 Task: Create a due date automation trigger when advanced on, on the wednesday of the week a card is due add fields with custom field "Resume" set to a date less than 1 working days from now at 11:00 AM.
Action: Mouse moved to (1302, 97)
Screenshot: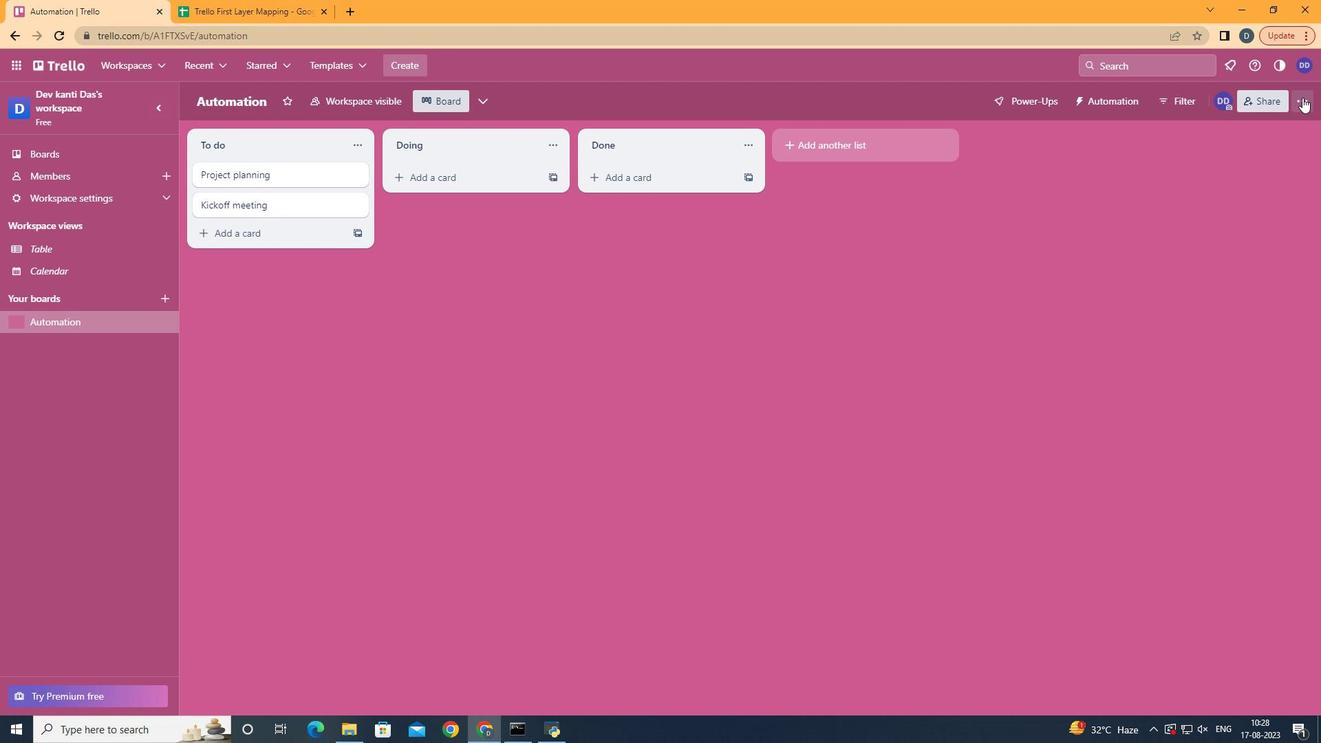 
Action: Mouse pressed left at (1302, 97)
Screenshot: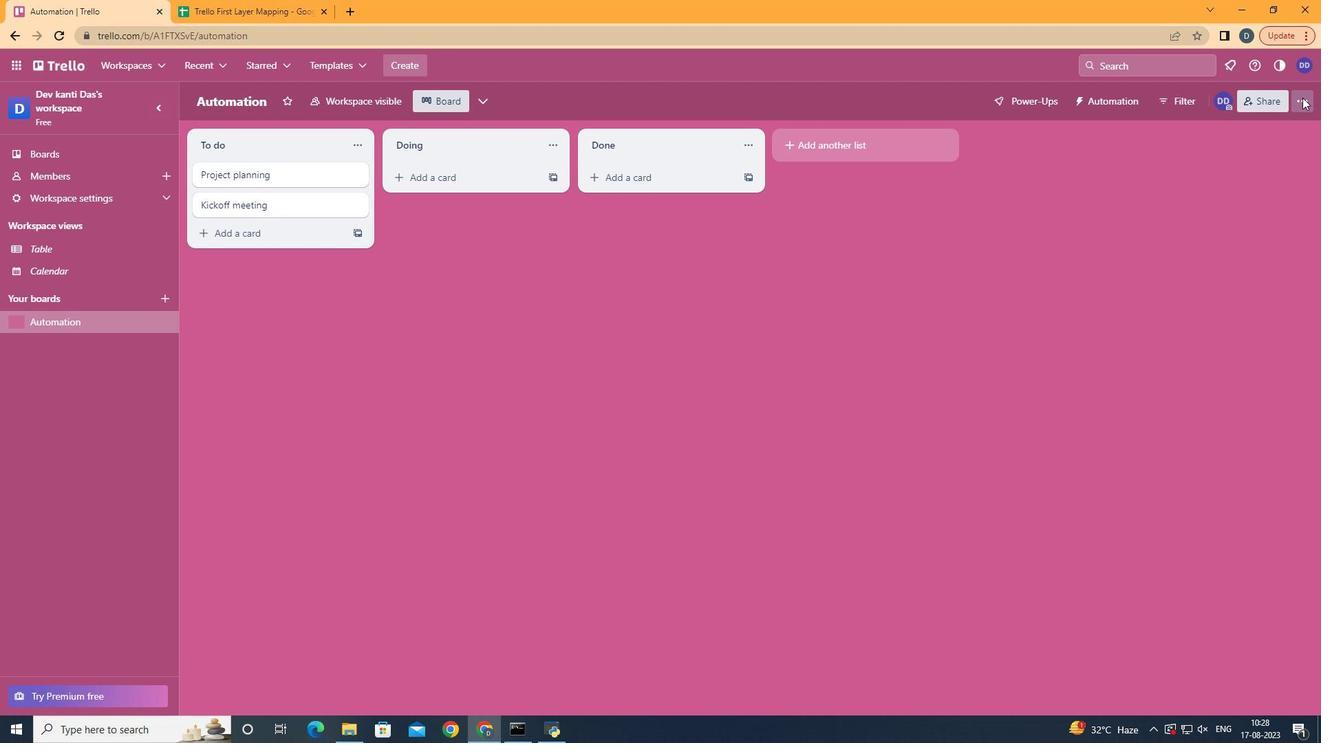 
Action: Mouse moved to (1216, 308)
Screenshot: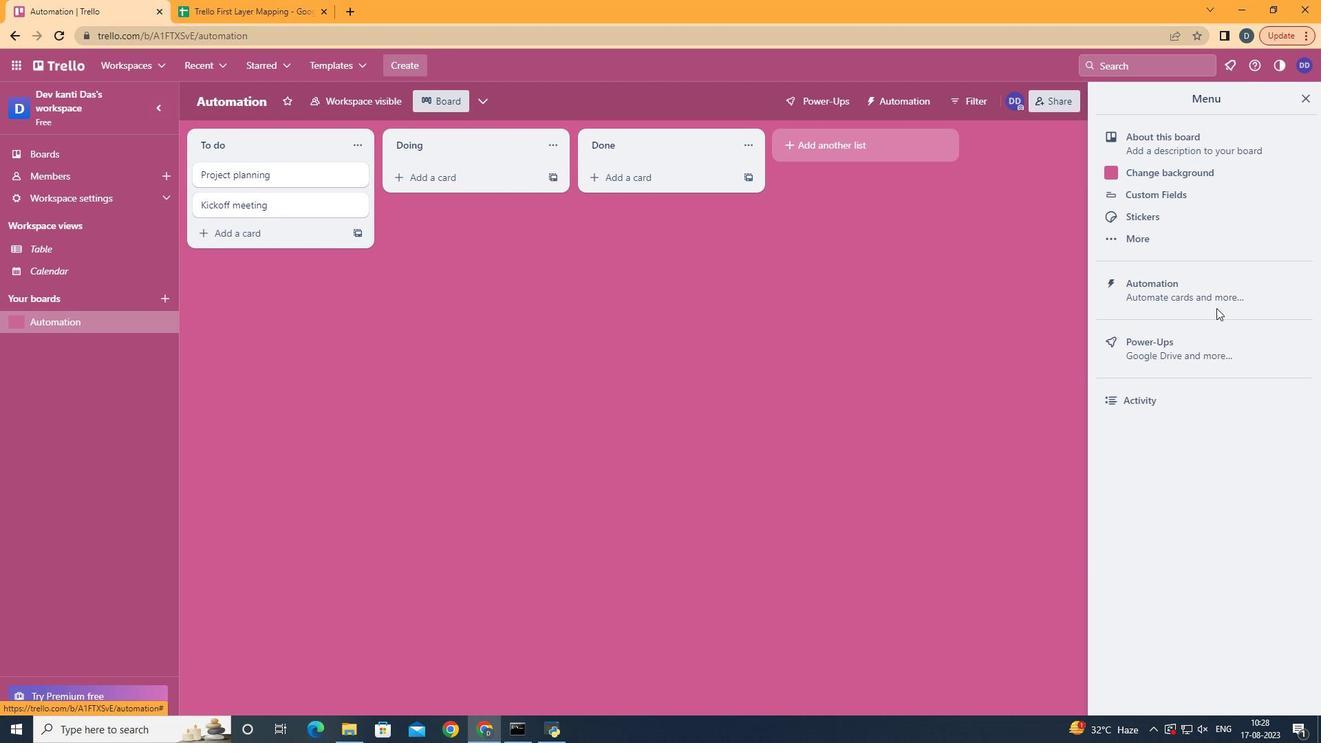 
Action: Mouse pressed left at (1216, 308)
Screenshot: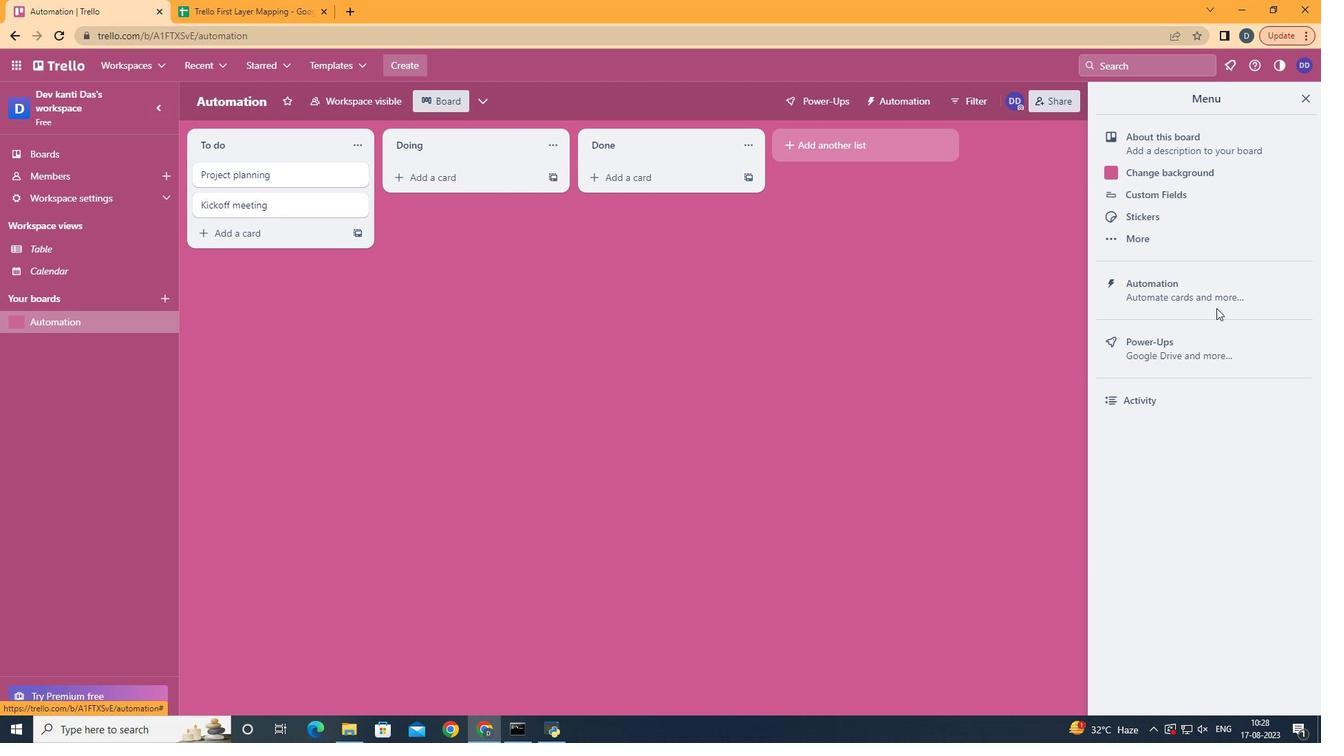 
Action: Mouse moved to (1253, 275)
Screenshot: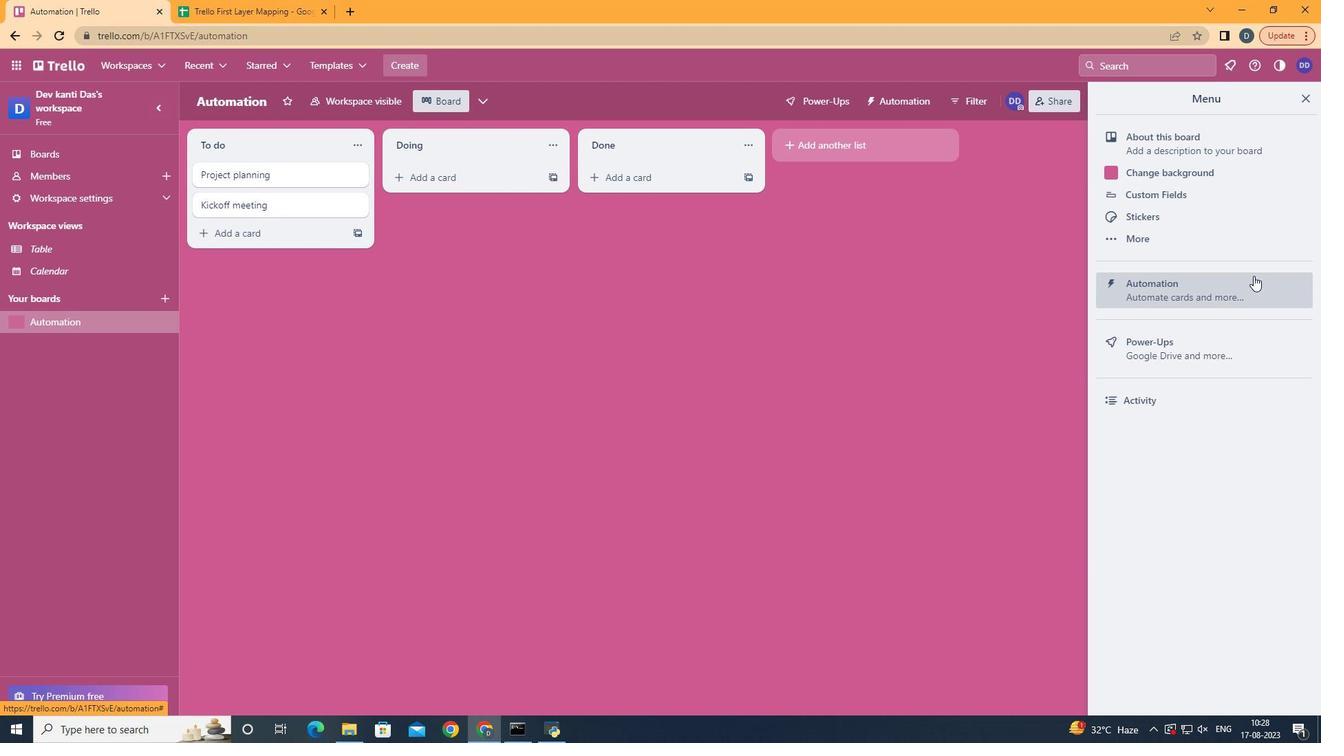 
Action: Mouse pressed left at (1253, 275)
Screenshot: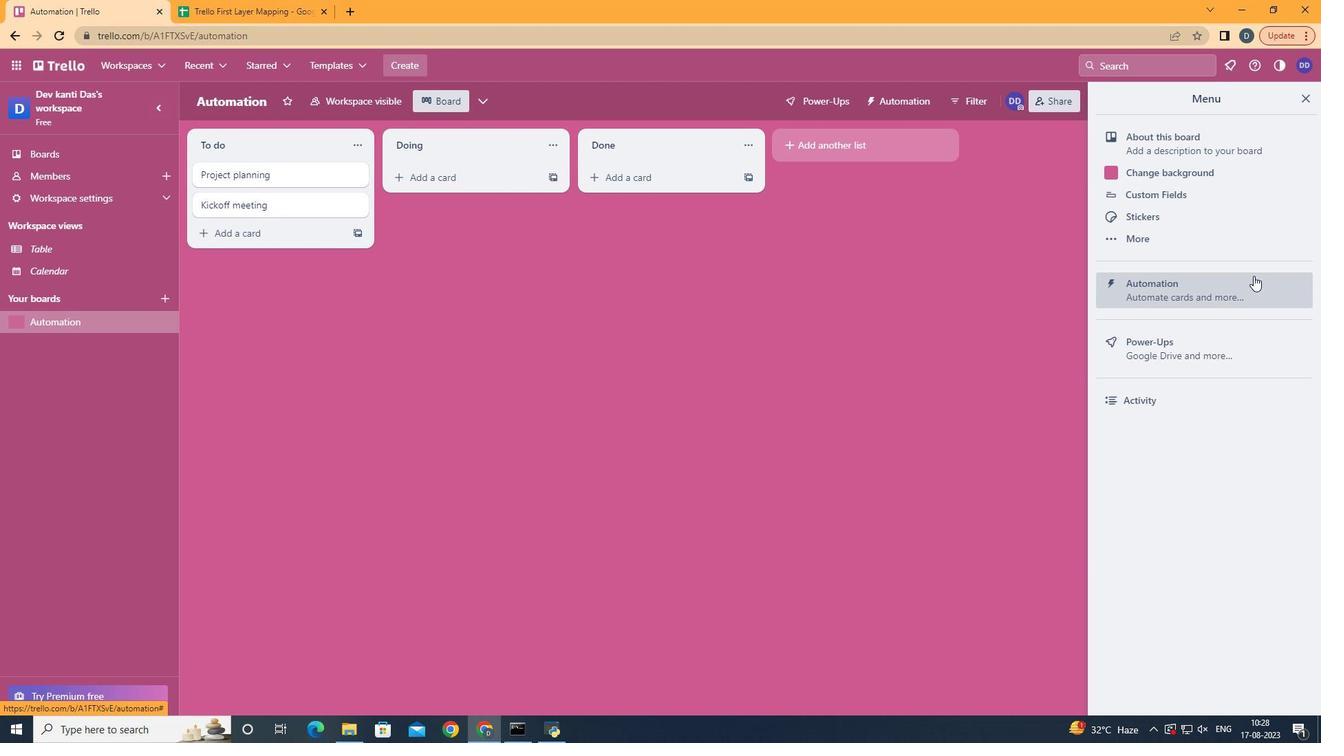 
Action: Mouse moved to (247, 274)
Screenshot: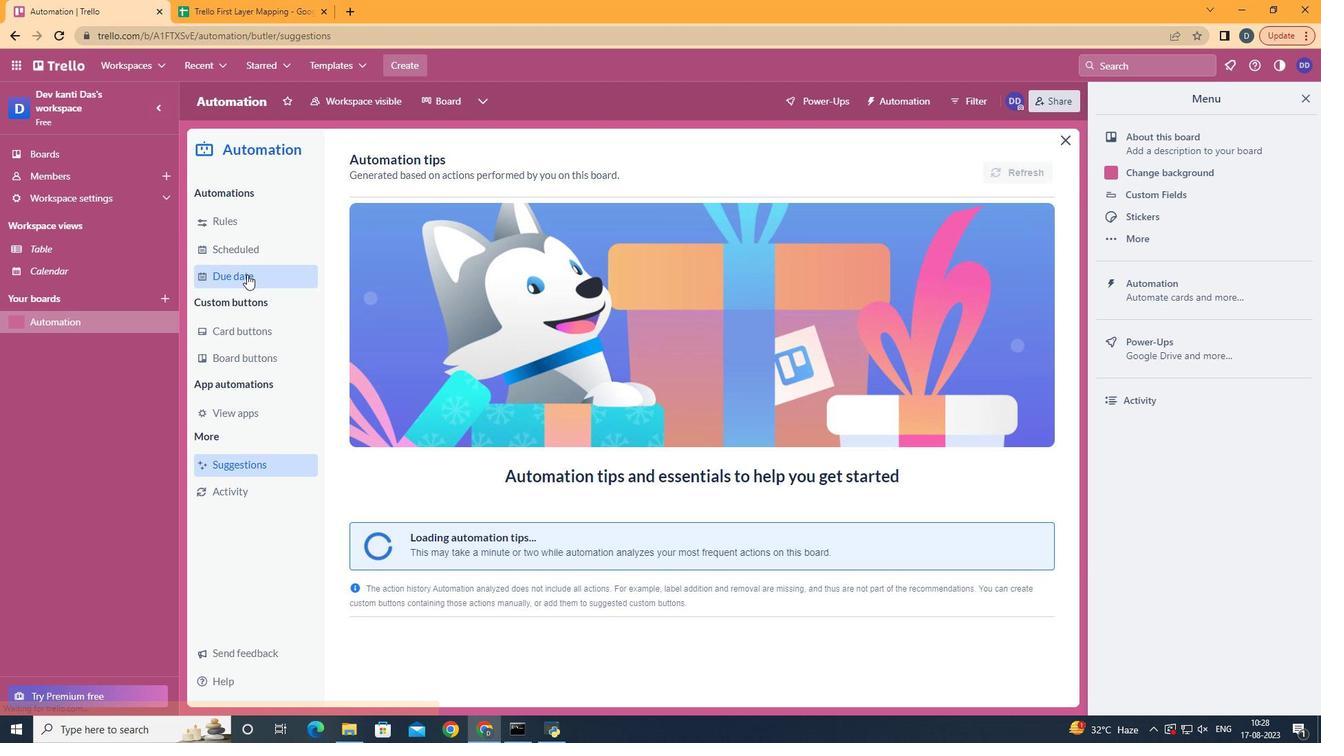
Action: Mouse pressed left at (247, 274)
Screenshot: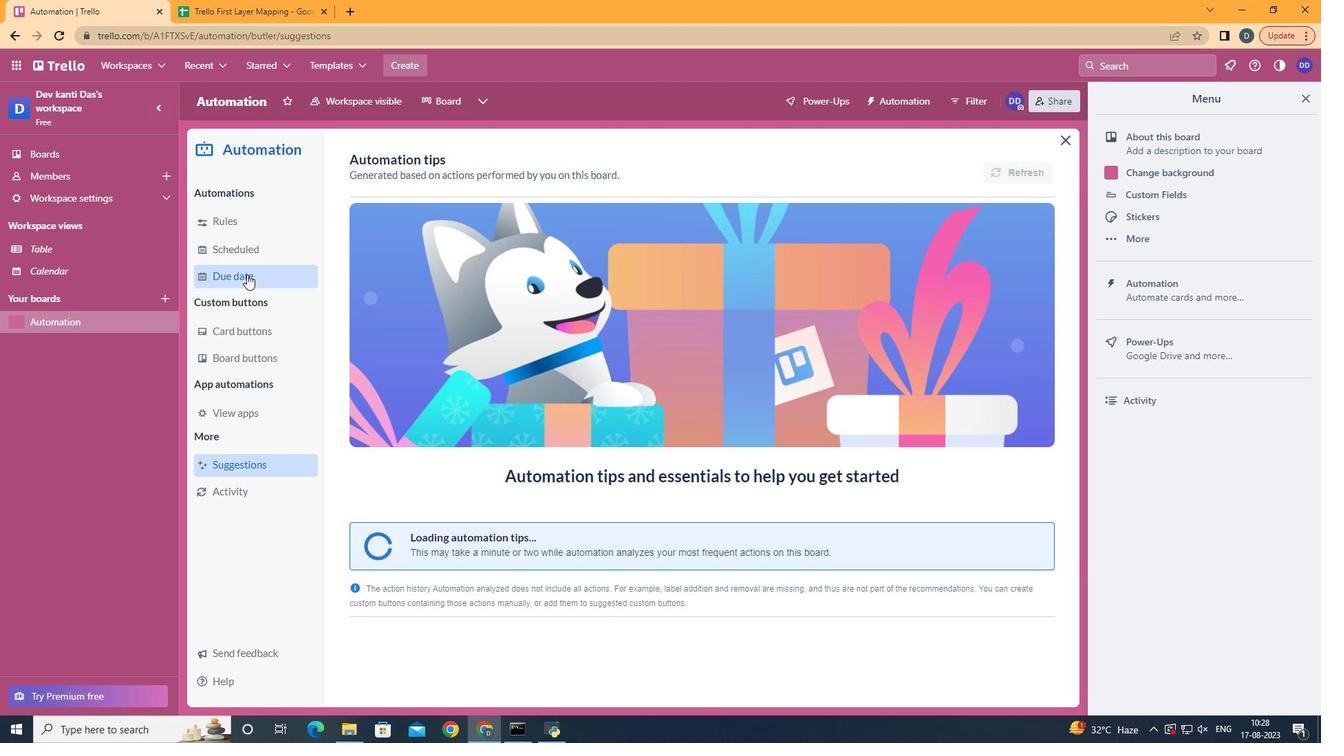 
Action: Mouse moved to (969, 167)
Screenshot: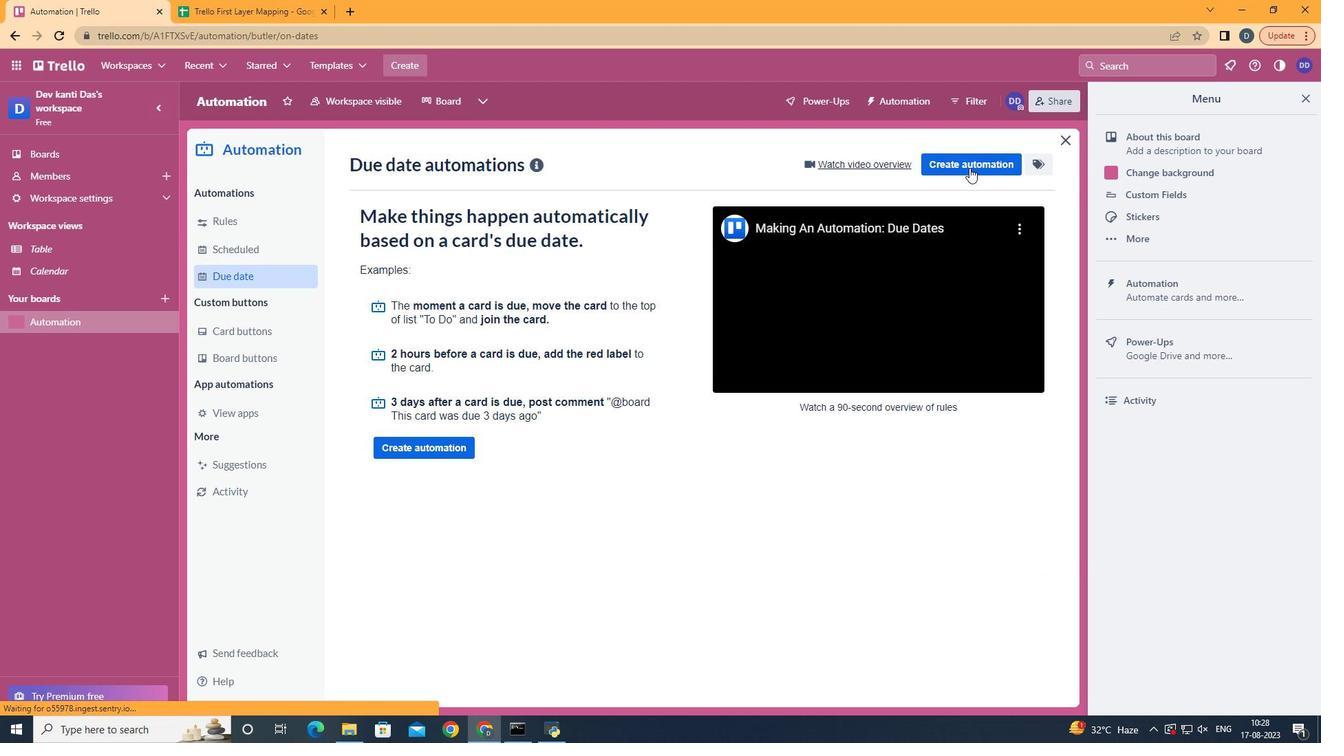
Action: Mouse pressed left at (969, 167)
Screenshot: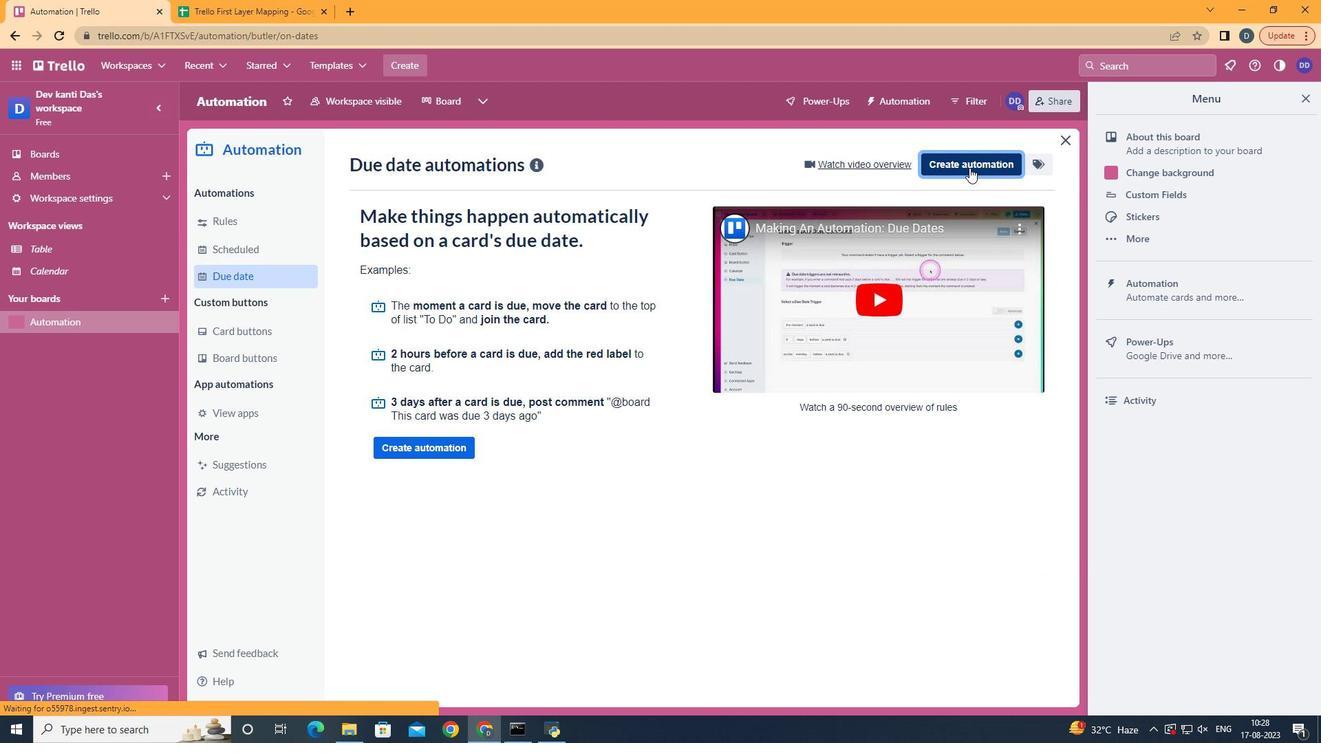 
Action: Mouse moved to (756, 292)
Screenshot: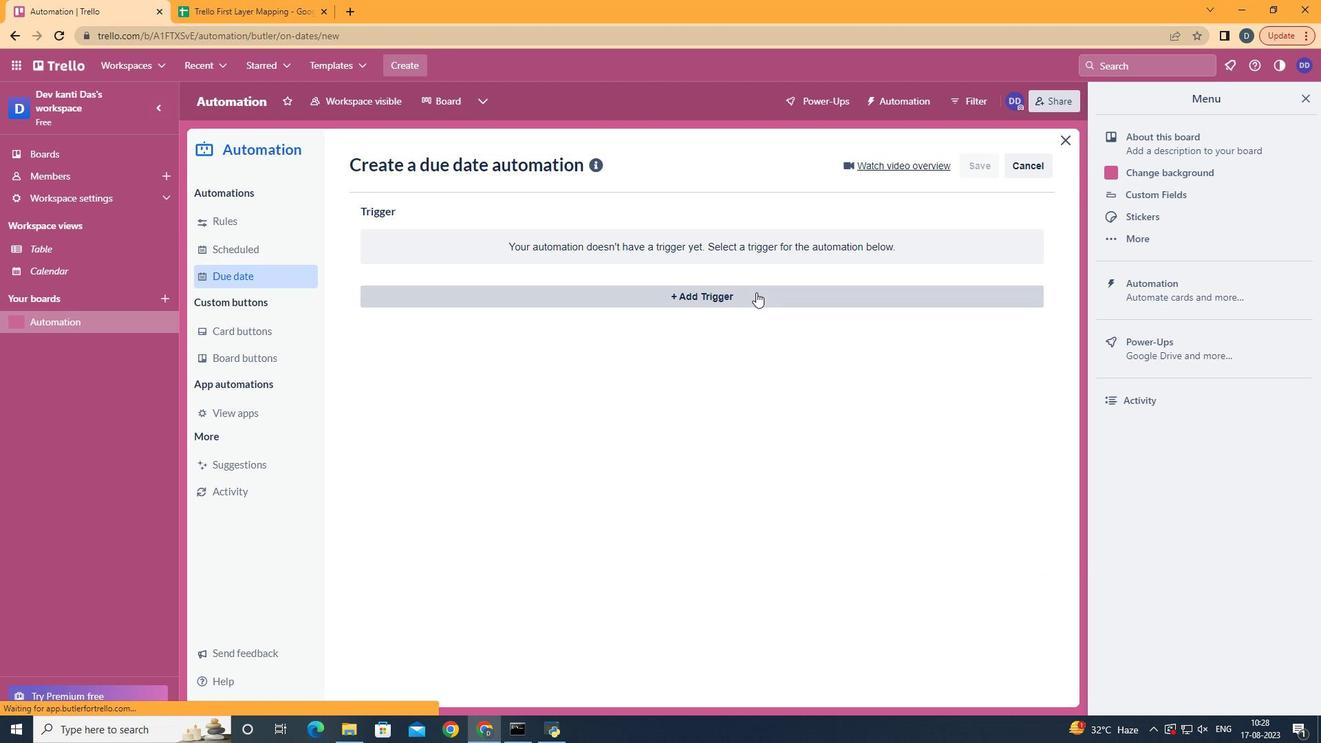 
Action: Mouse pressed left at (756, 292)
Screenshot: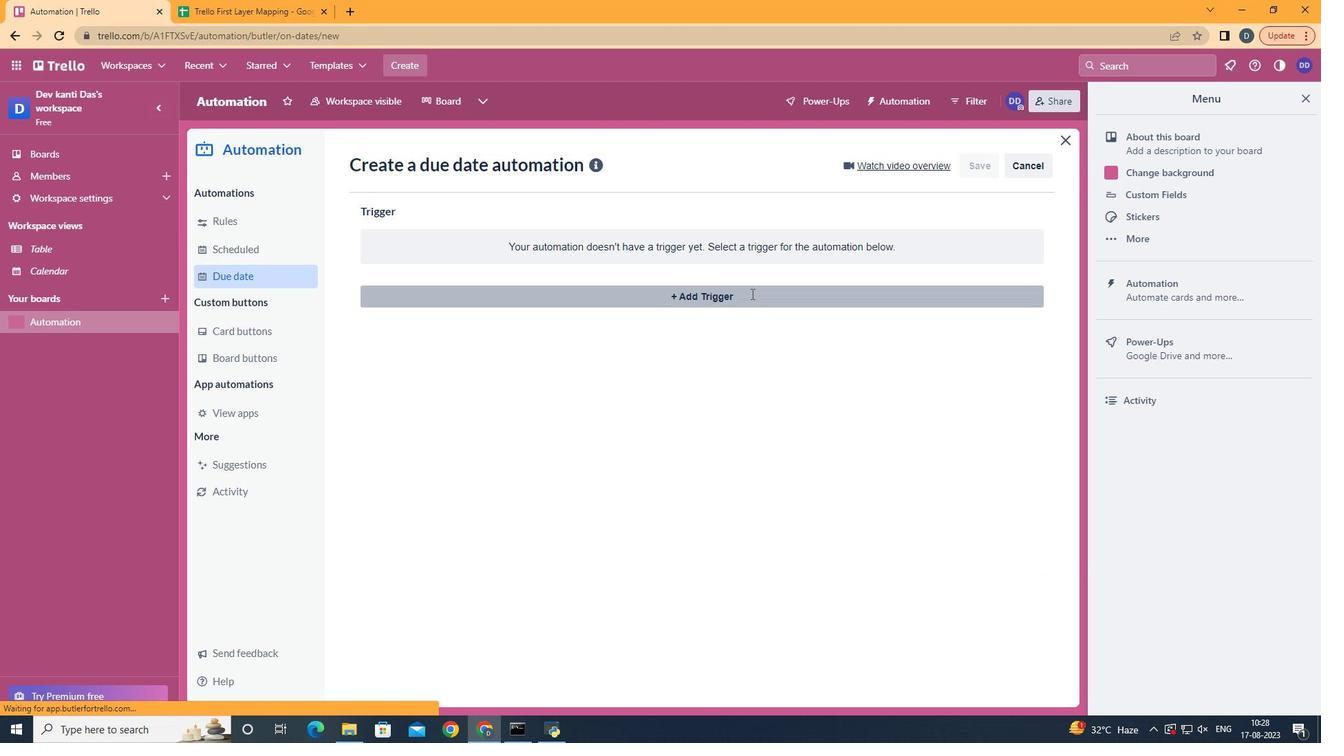 
Action: Mouse moved to (440, 413)
Screenshot: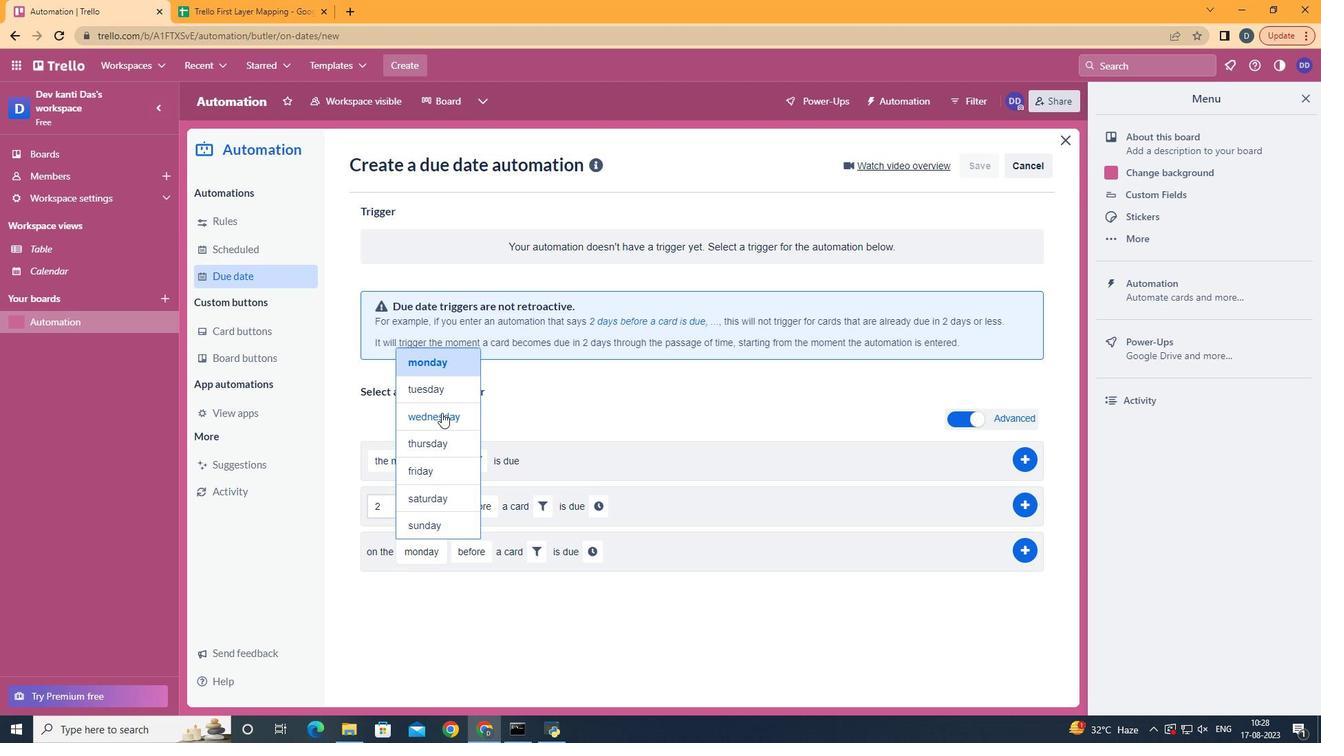 
Action: Mouse pressed left at (440, 413)
Screenshot: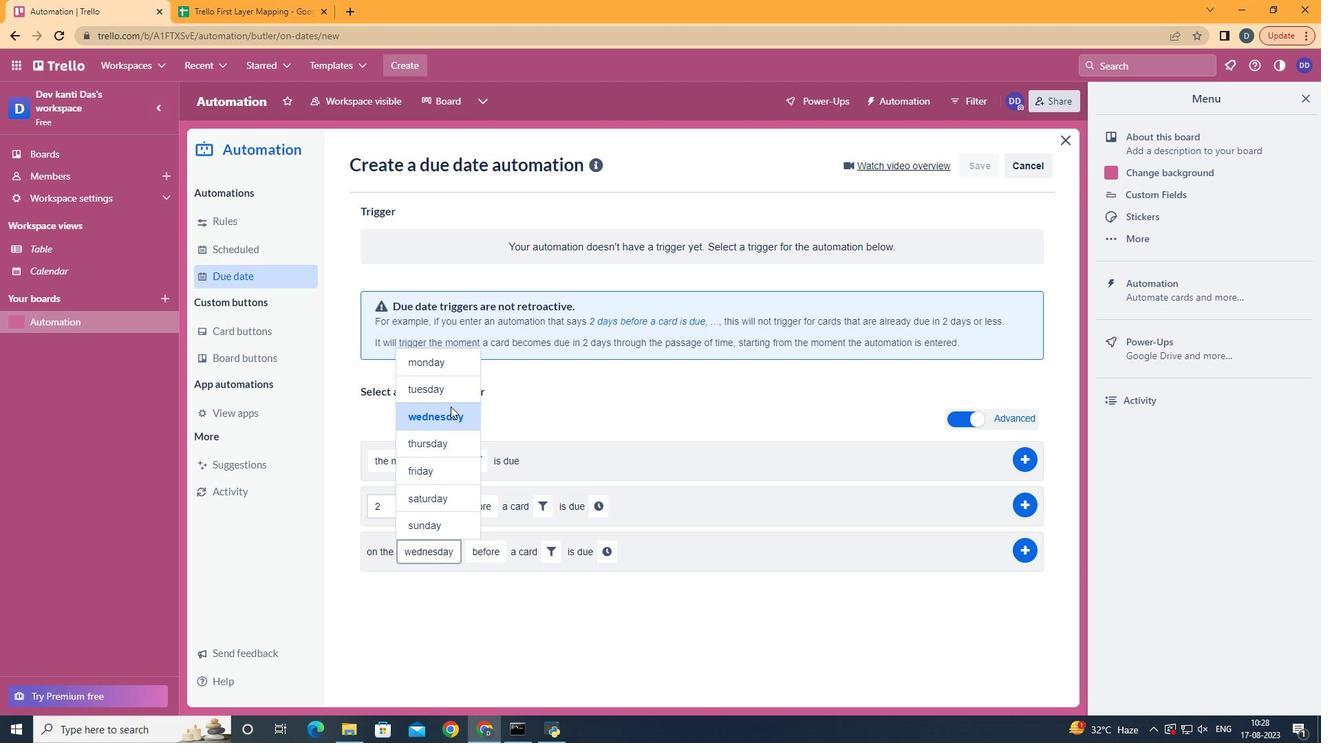 
Action: Mouse moved to (505, 637)
Screenshot: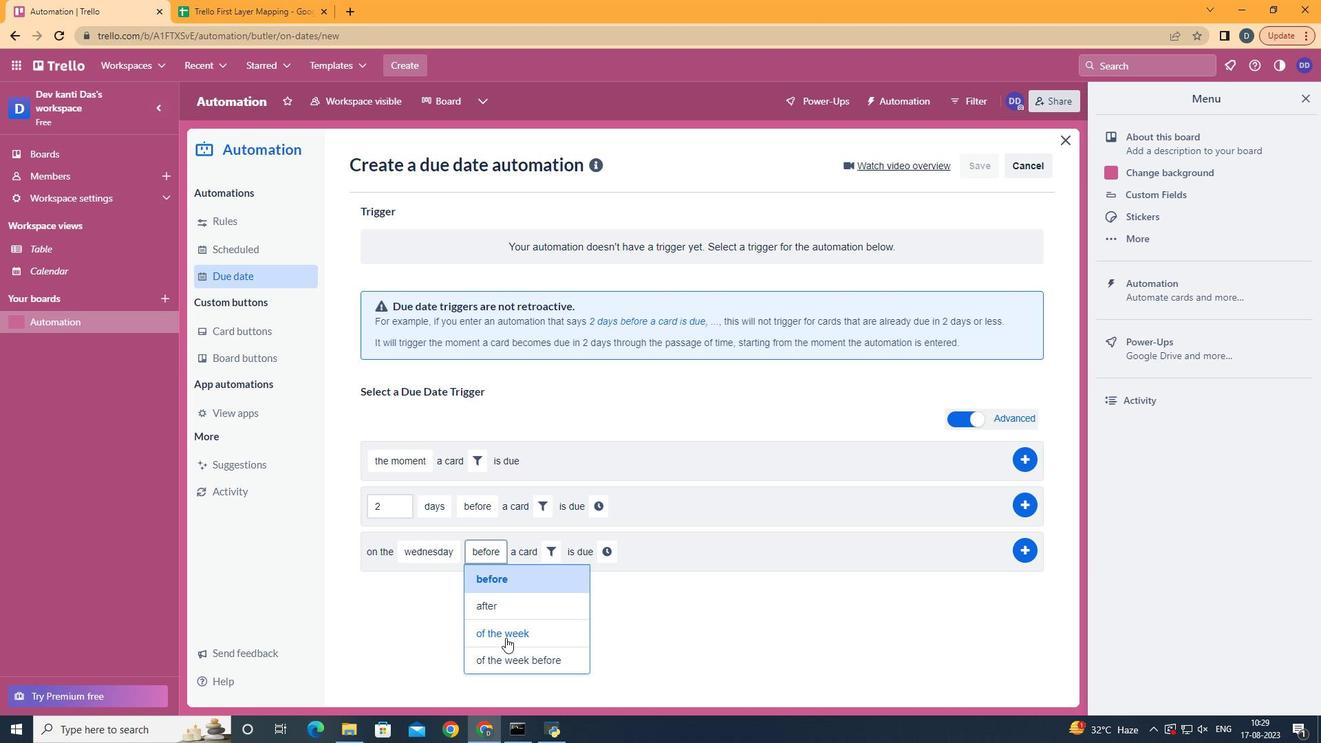 
Action: Mouse pressed left at (505, 637)
Screenshot: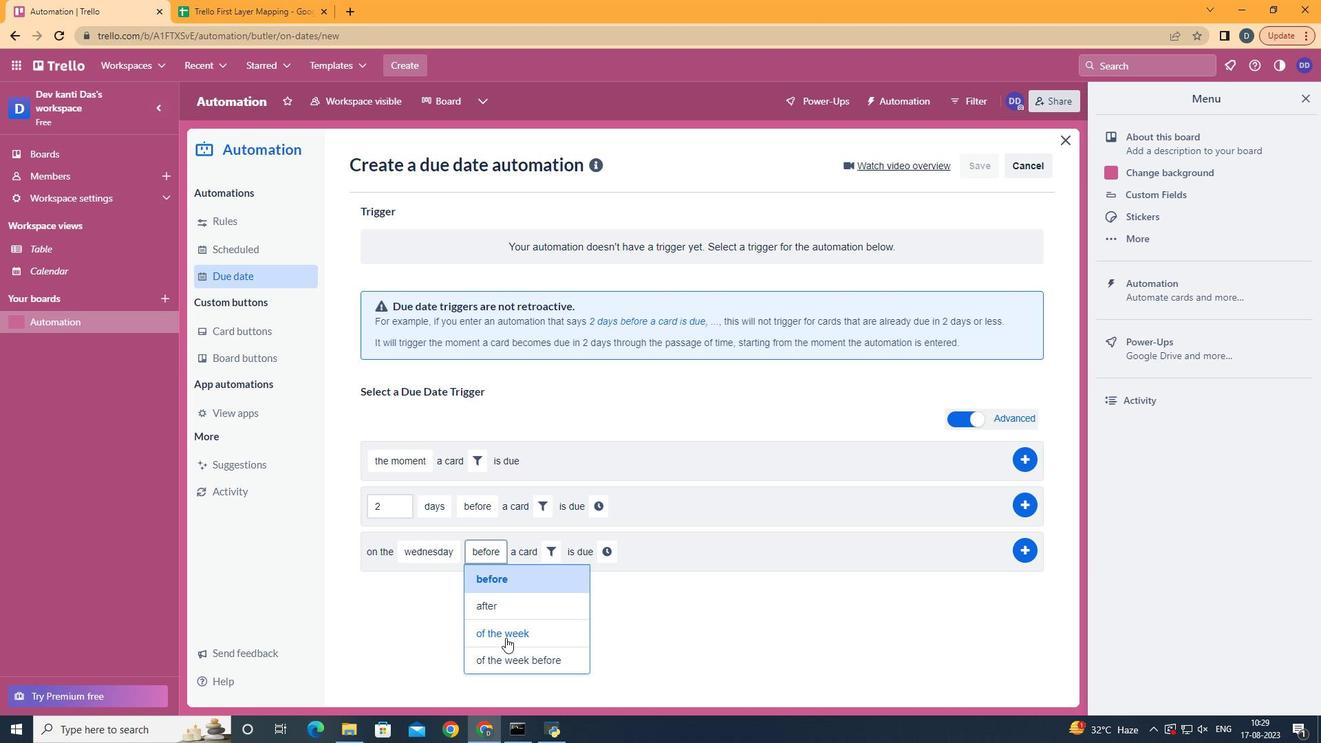 
Action: Mouse moved to (564, 562)
Screenshot: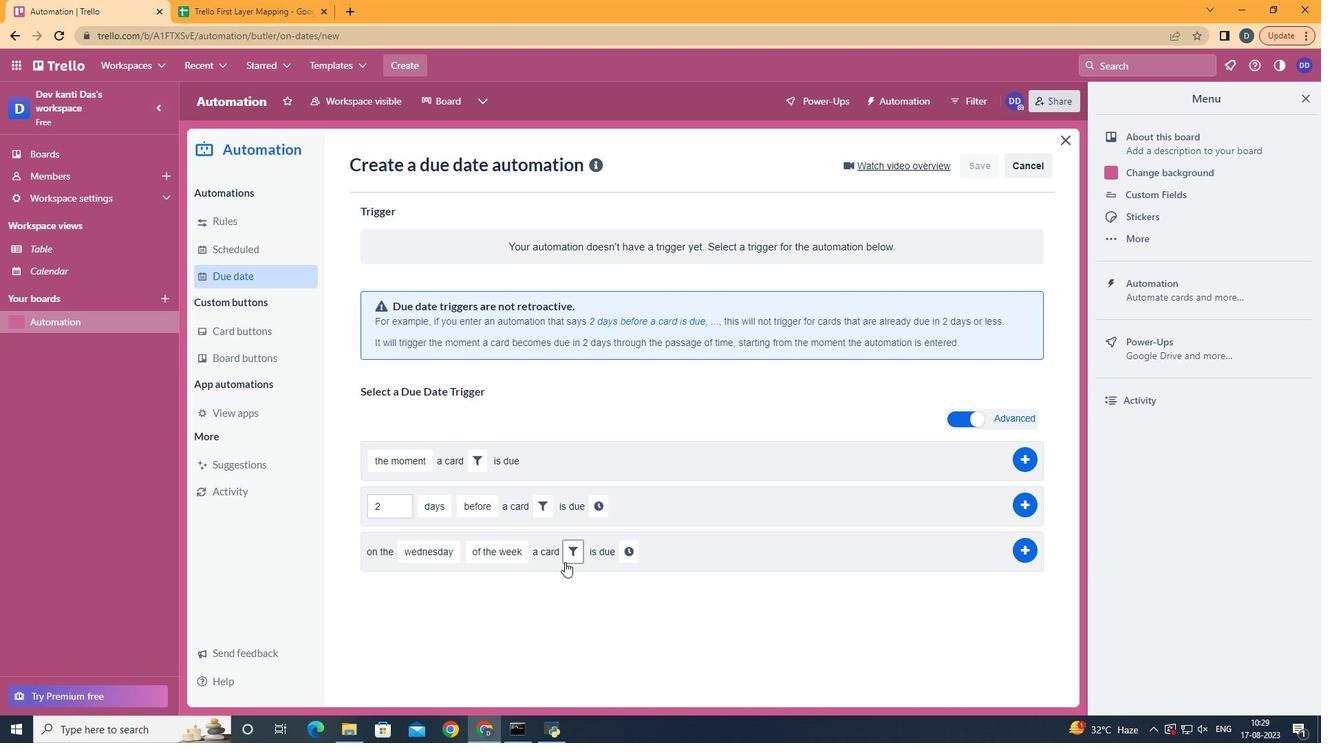 
Action: Mouse pressed left at (564, 562)
Screenshot: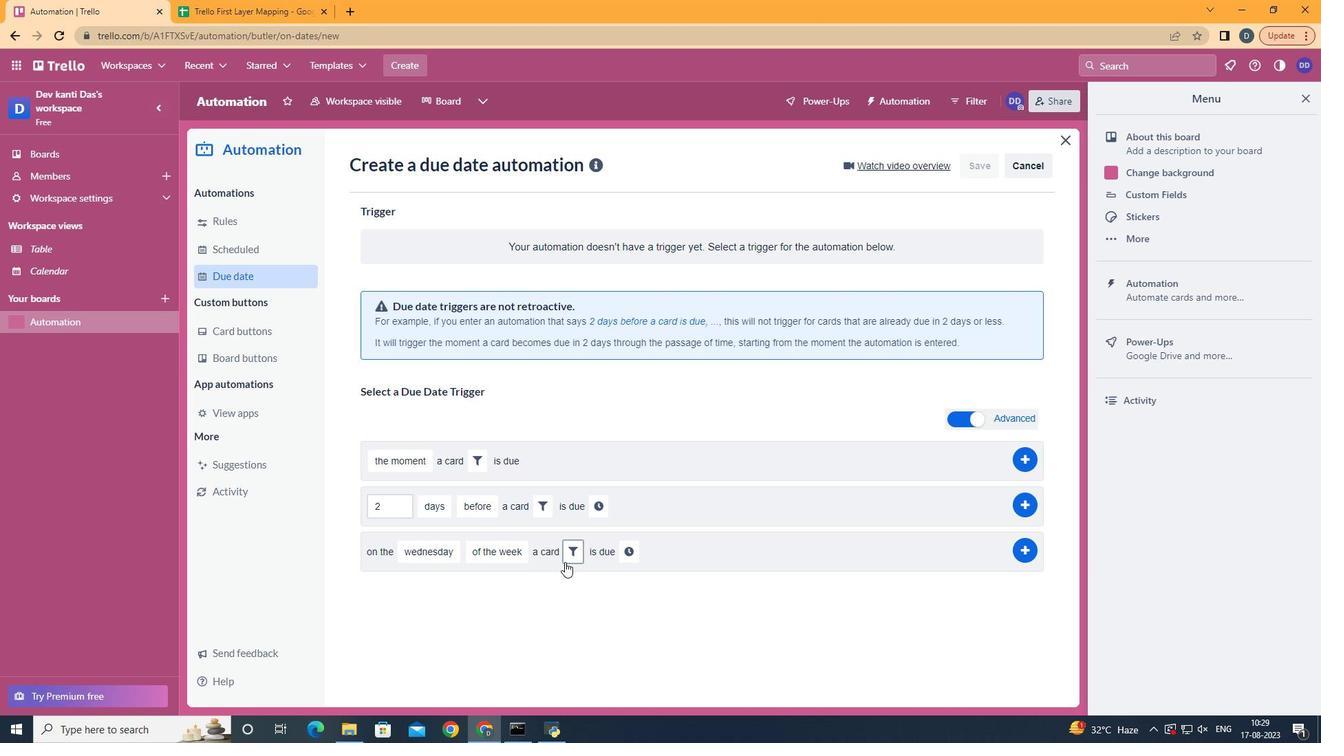 
Action: Mouse moved to (788, 604)
Screenshot: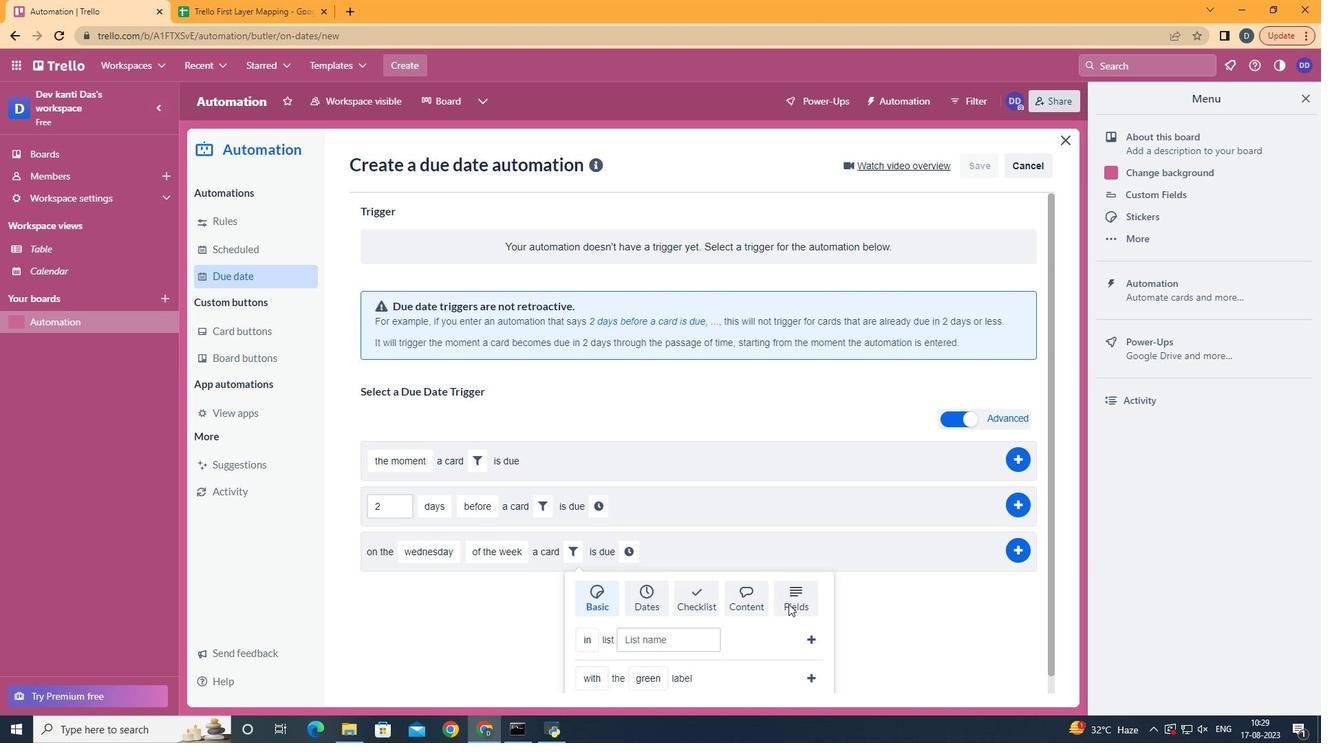 
Action: Mouse pressed left at (788, 604)
Screenshot: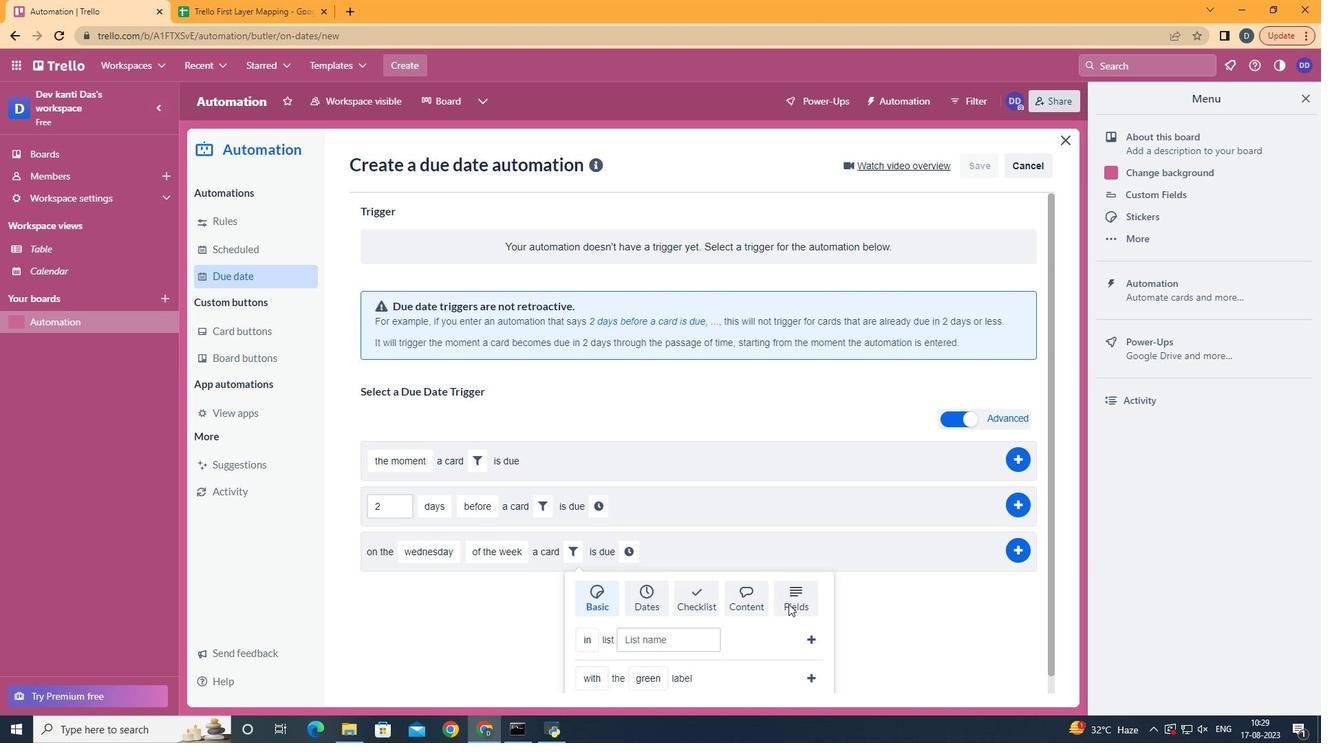 
Action: Mouse moved to (789, 604)
Screenshot: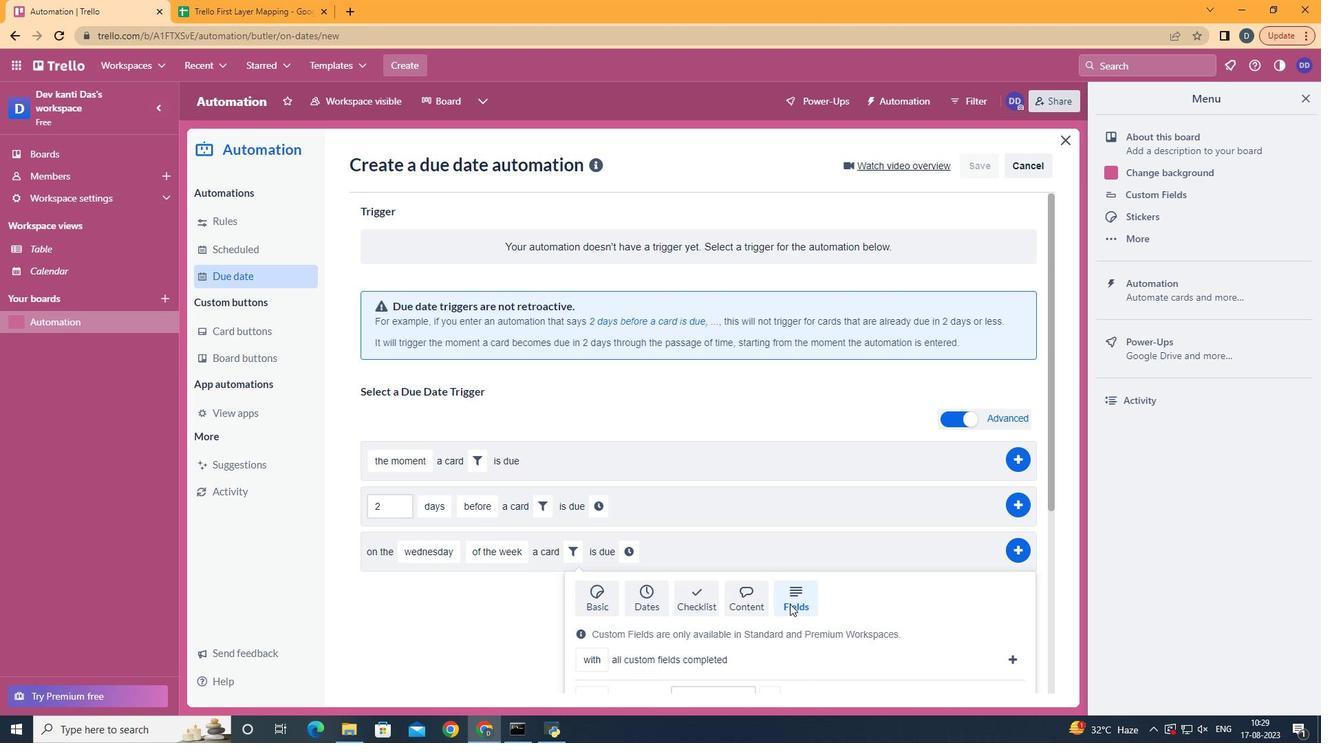 
Action: Mouse scrolled (789, 603) with delta (0, 0)
Screenshot: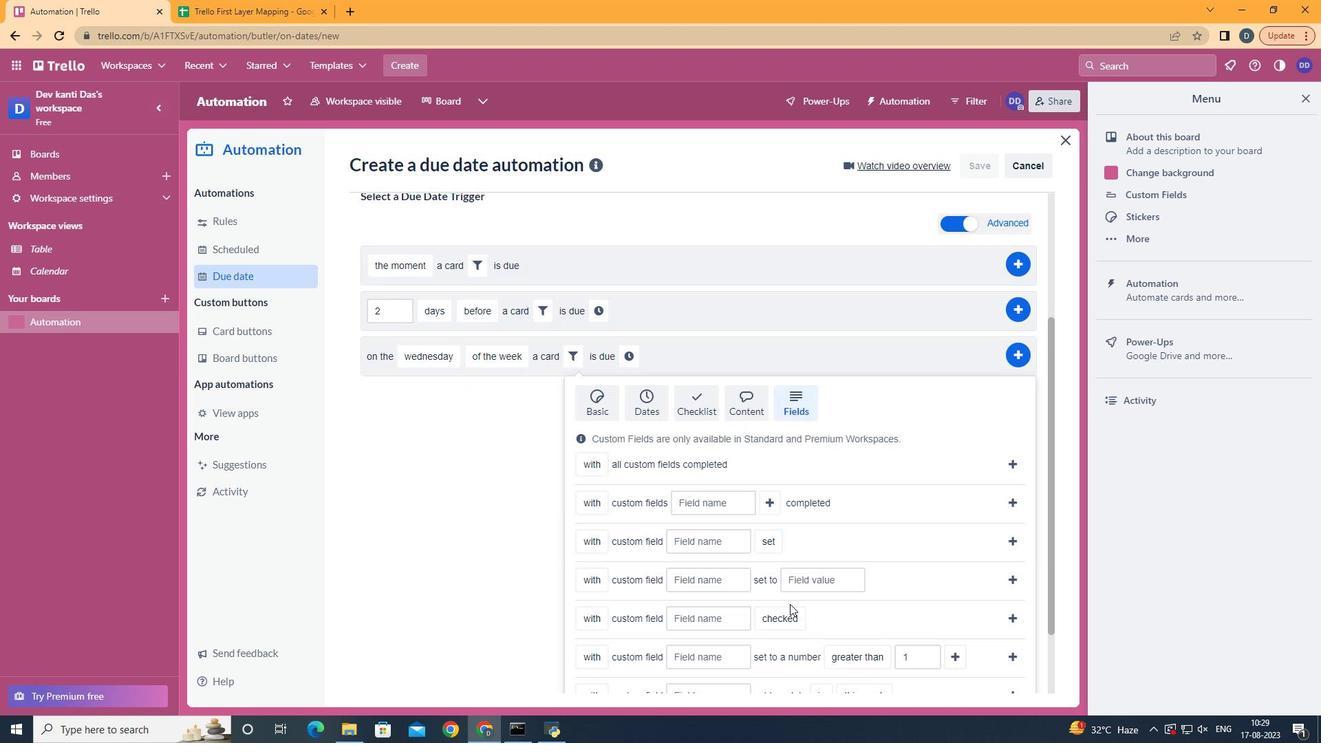 
Action: Mouse scrolled (789, 603) with delta (0, 0)
Screenshot: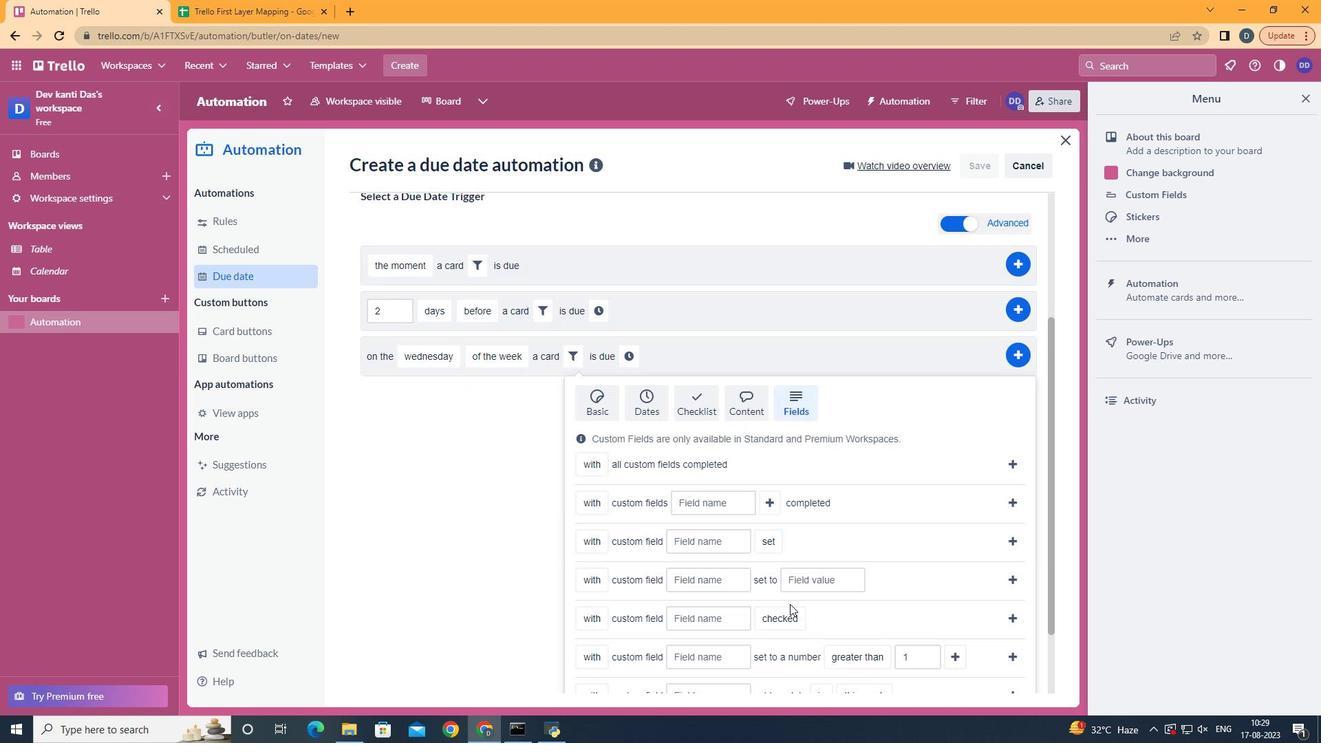 
Action: Mouse scrolled (789, 603) with delta (0, 0)
Screenshot: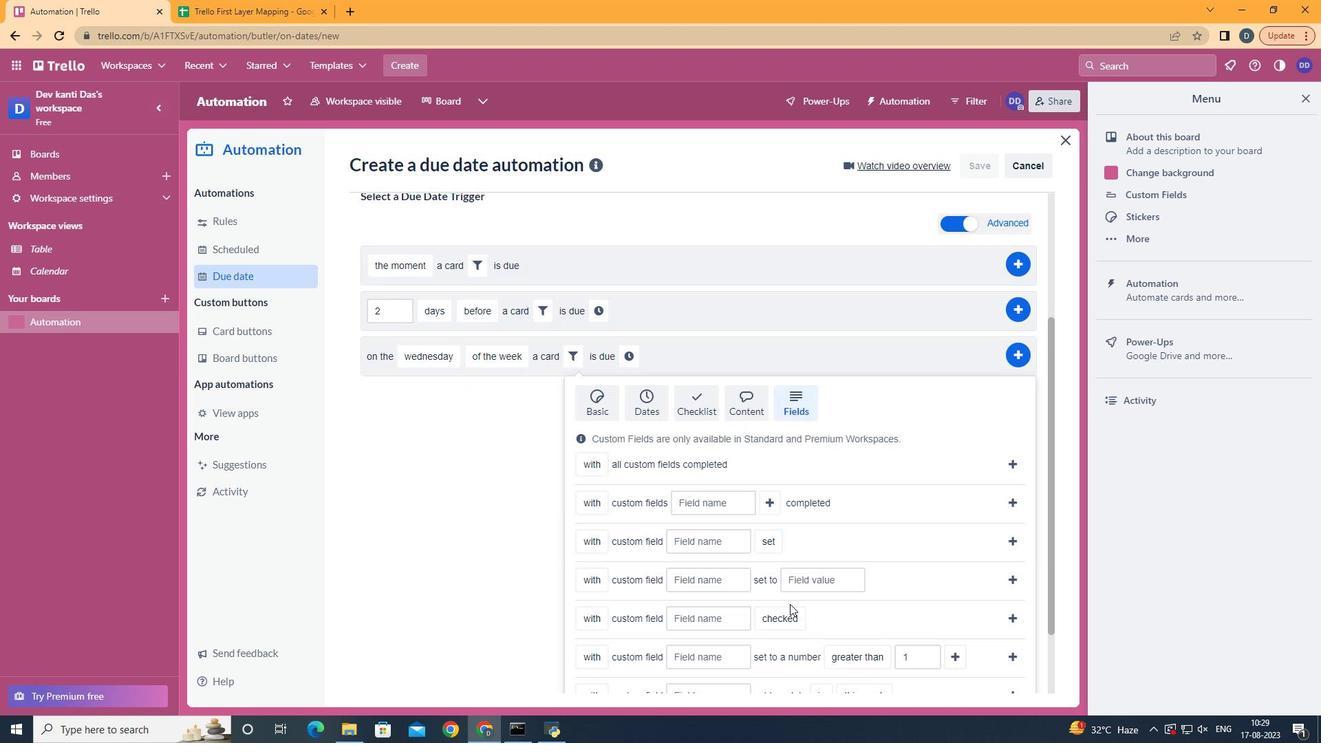 
Action: Mouse scrolled (789, 603) with delta (0, 0)
Screenshot: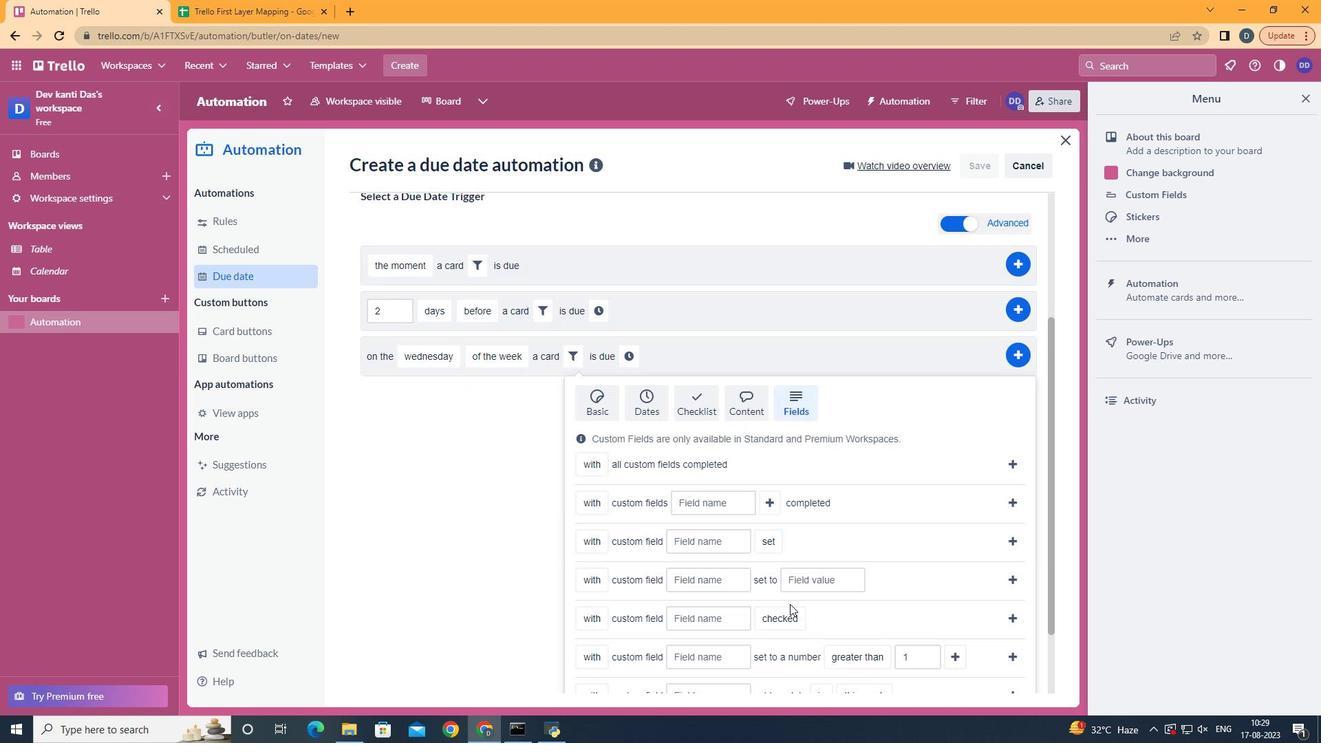 
Action: Mouse scrolled (789, 603) with delta (0, 0)
Screenshot: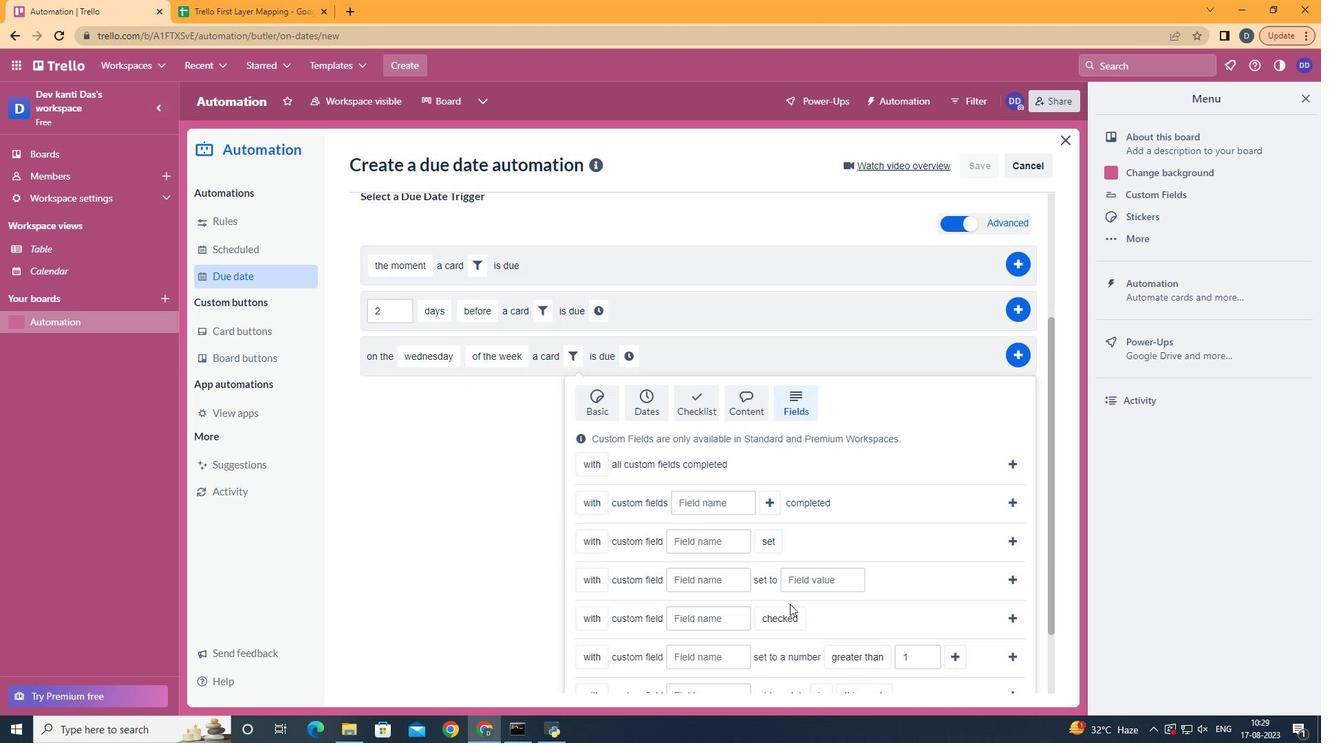
Action: Mouse moved to (703, 642)
Screenshot: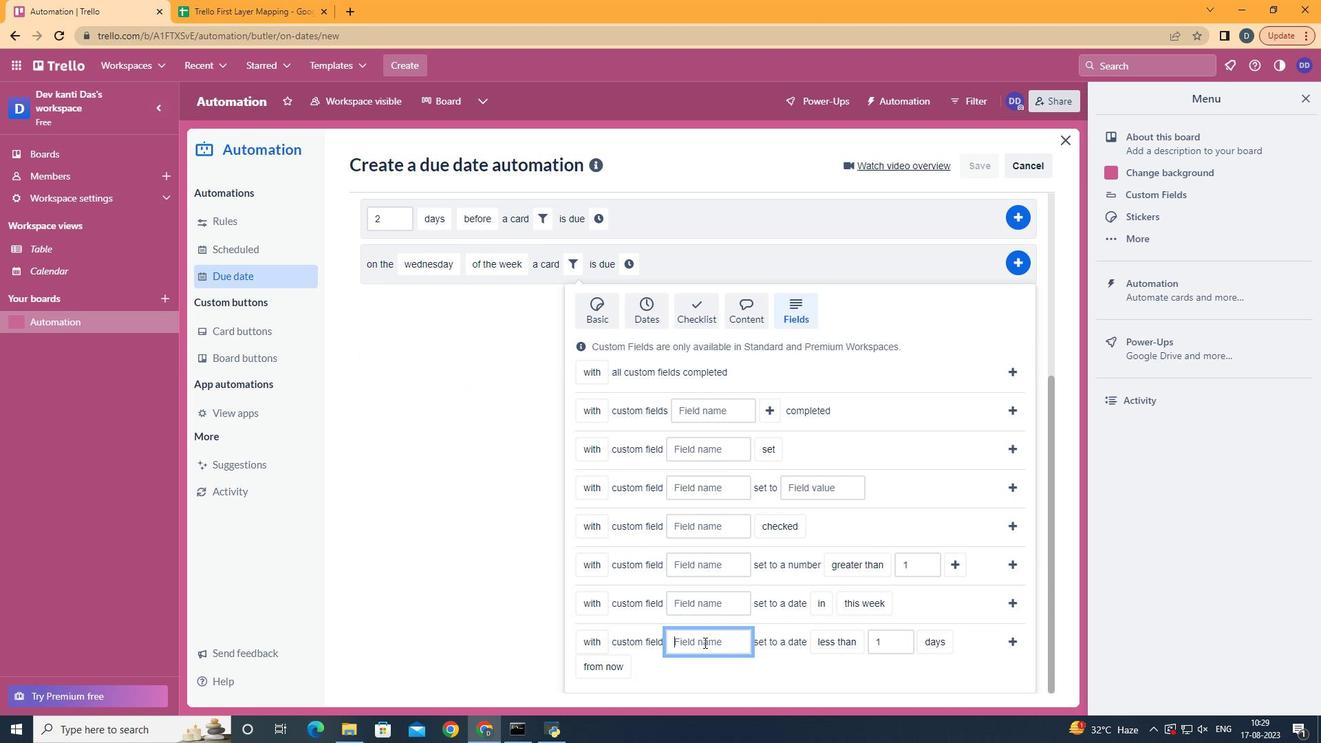 
Action: Mouse pressed left at (703, 642)
Screenshot: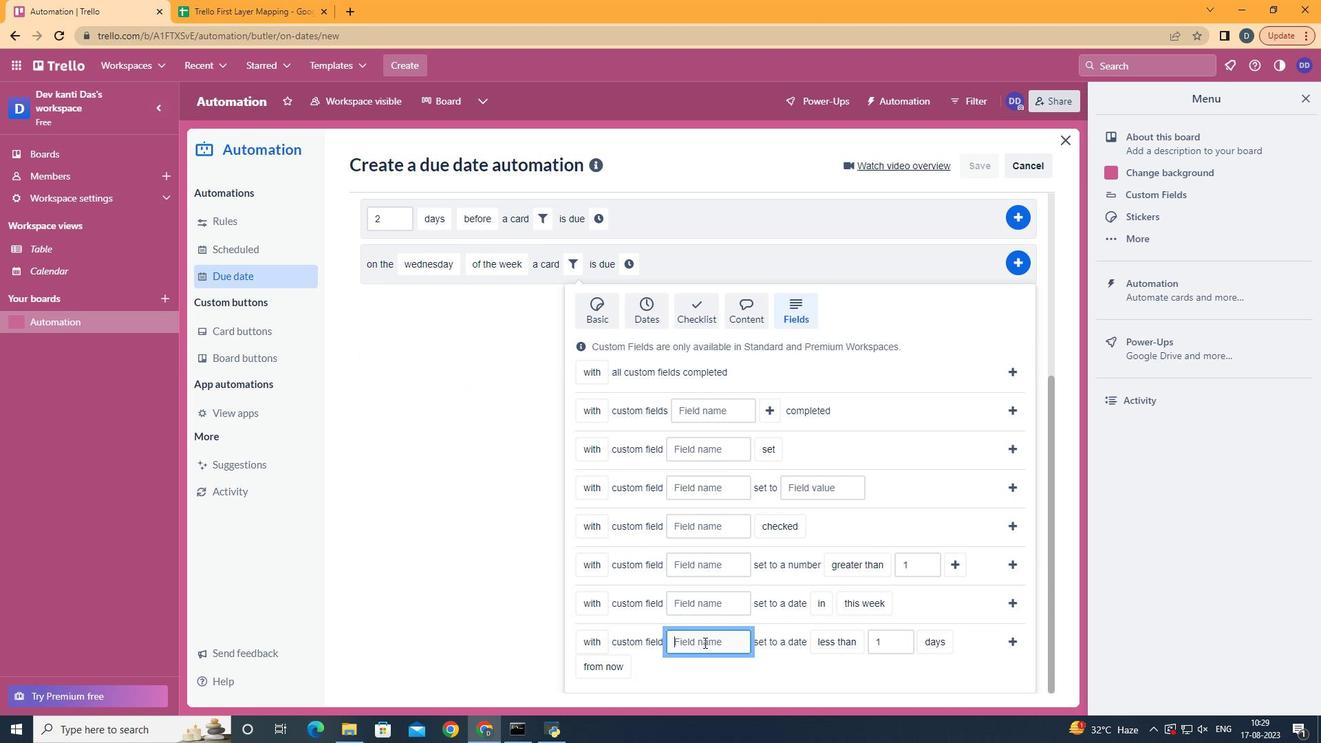 
Action: Mouse moved to (702, 644)
Screenshot: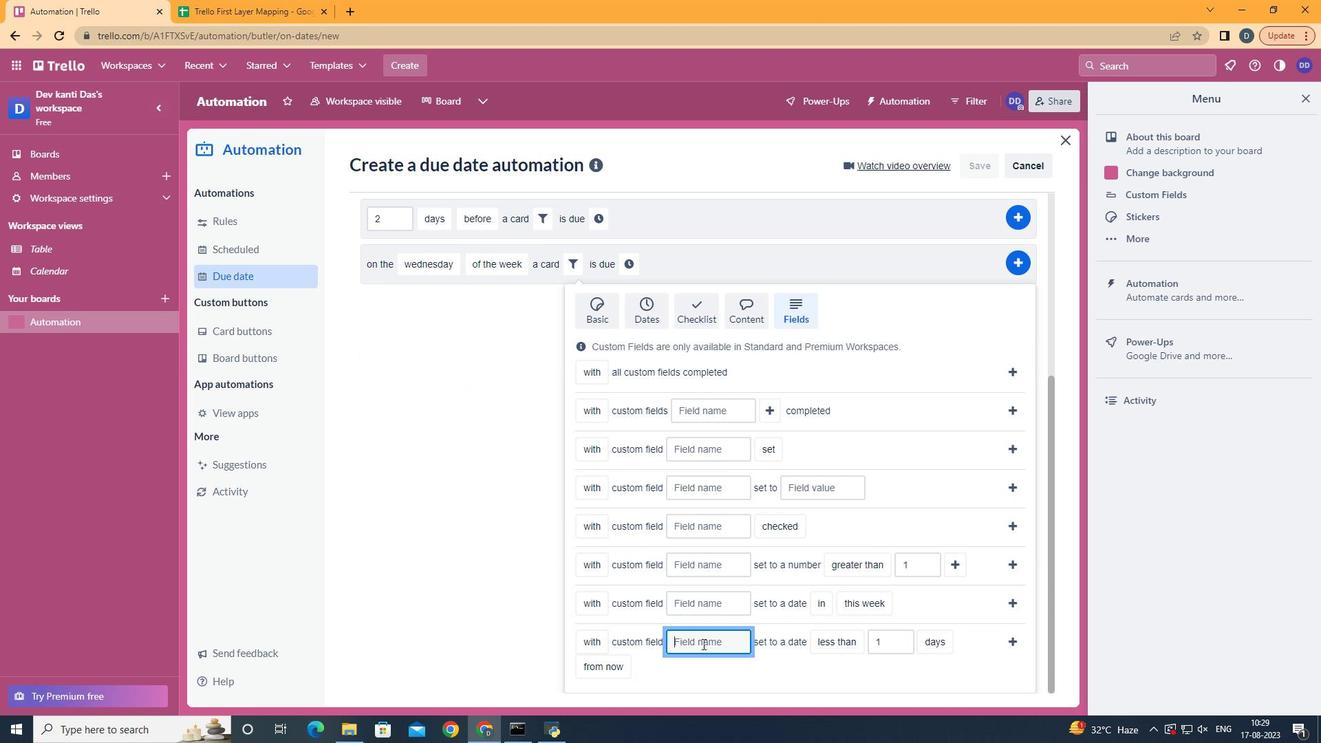 
Action: Key pressed <Key.shift>Resume
Screenshot: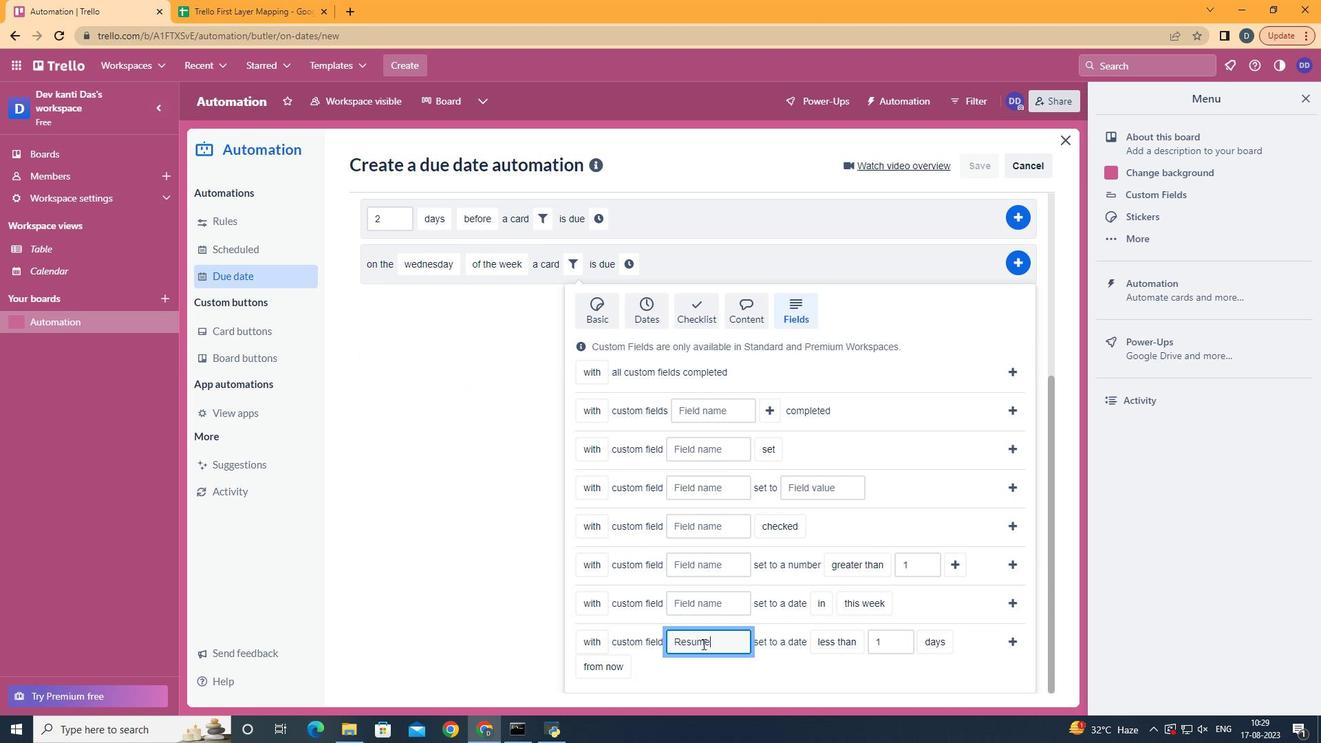 
Action: Mouse moved to (943, 619)
Screenshot: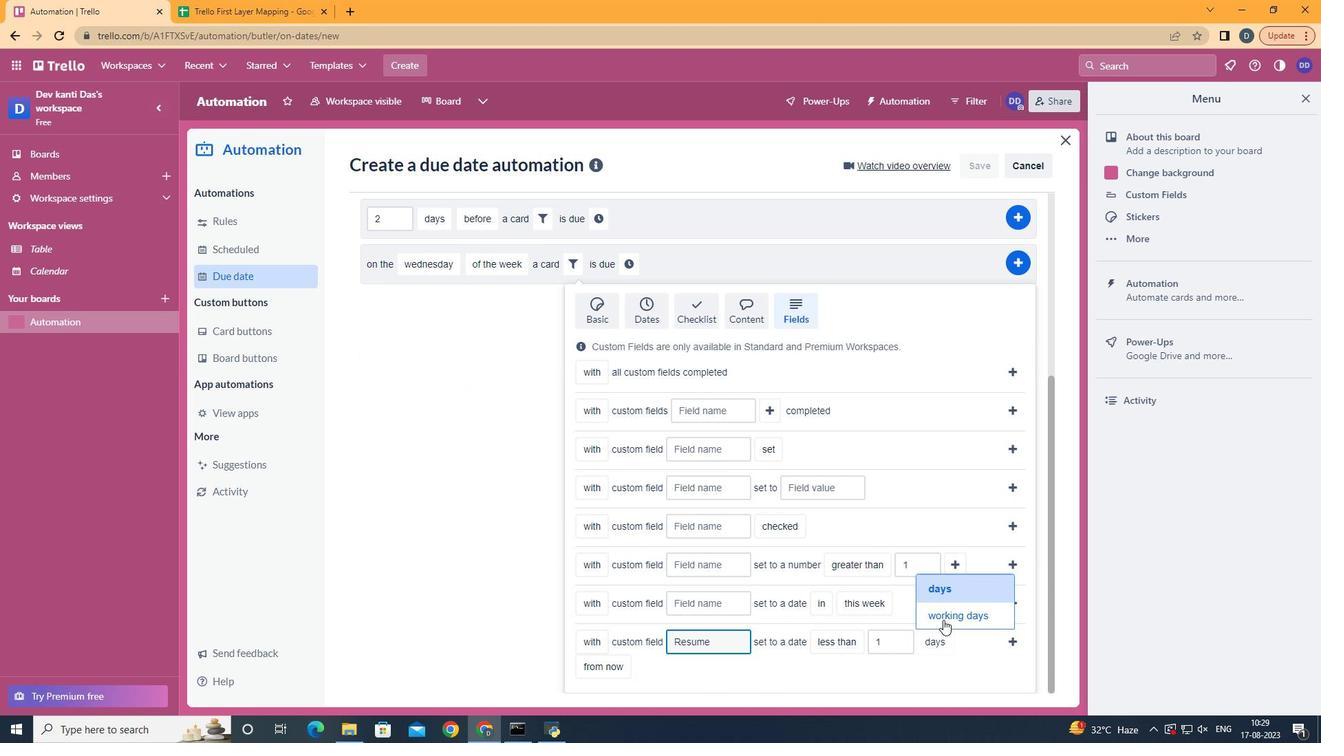 
Action: Mouse pressed left at (943, 619)
Screenshot: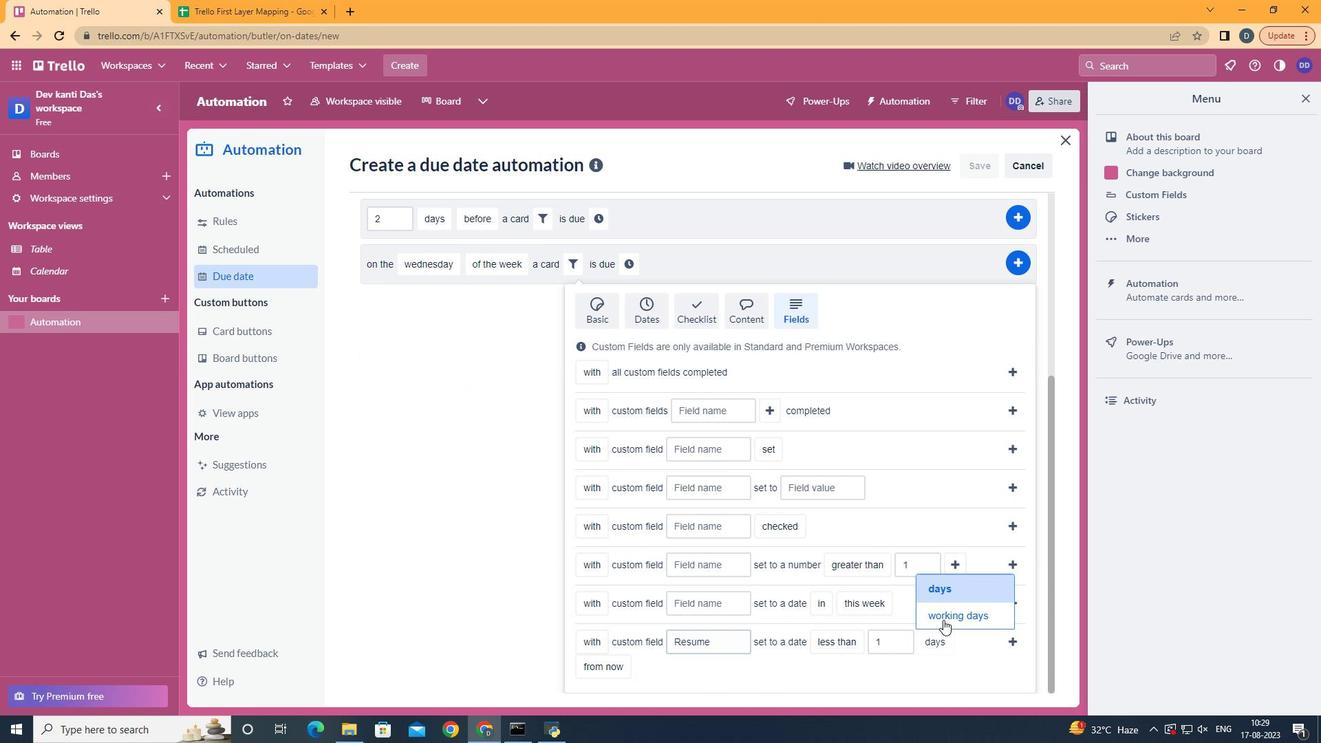 
Action: Mouse moved to (1010, 634)
Screenshot: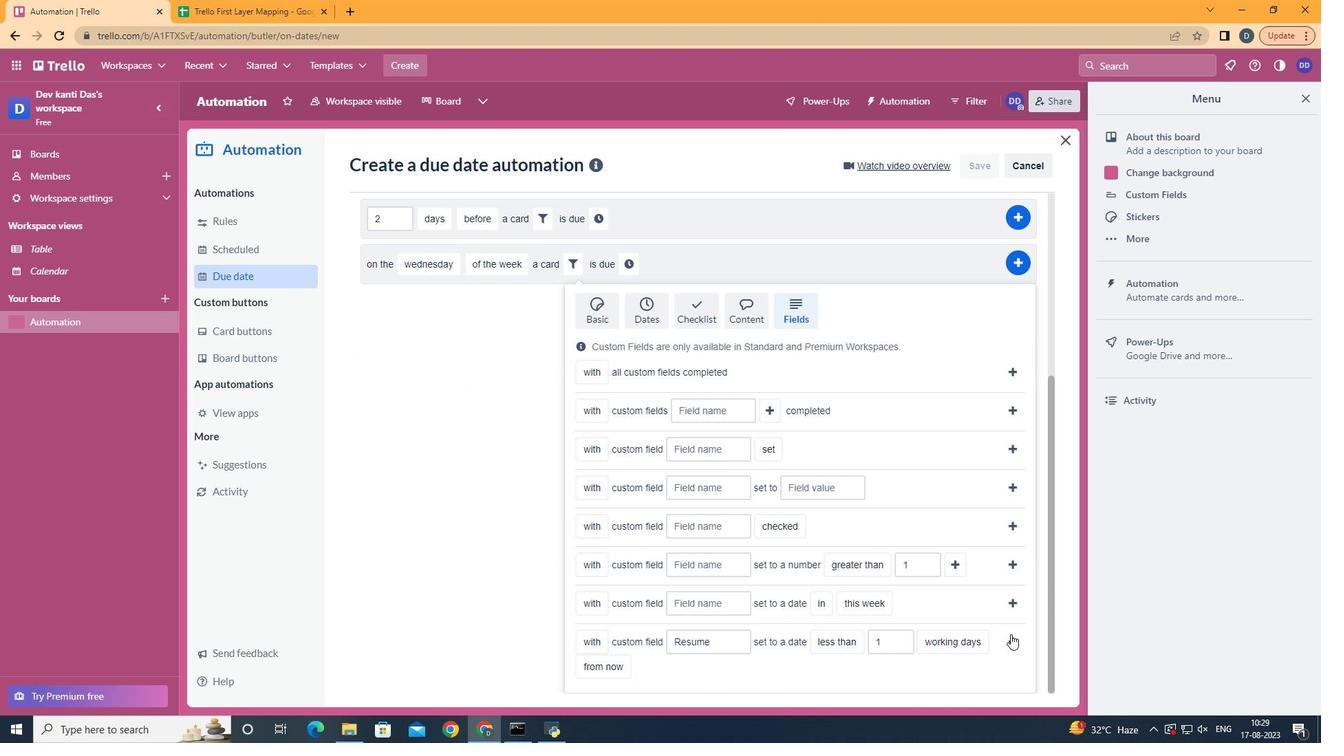 
Action: Mouse pressed left at (1010, 634)
Screenshot: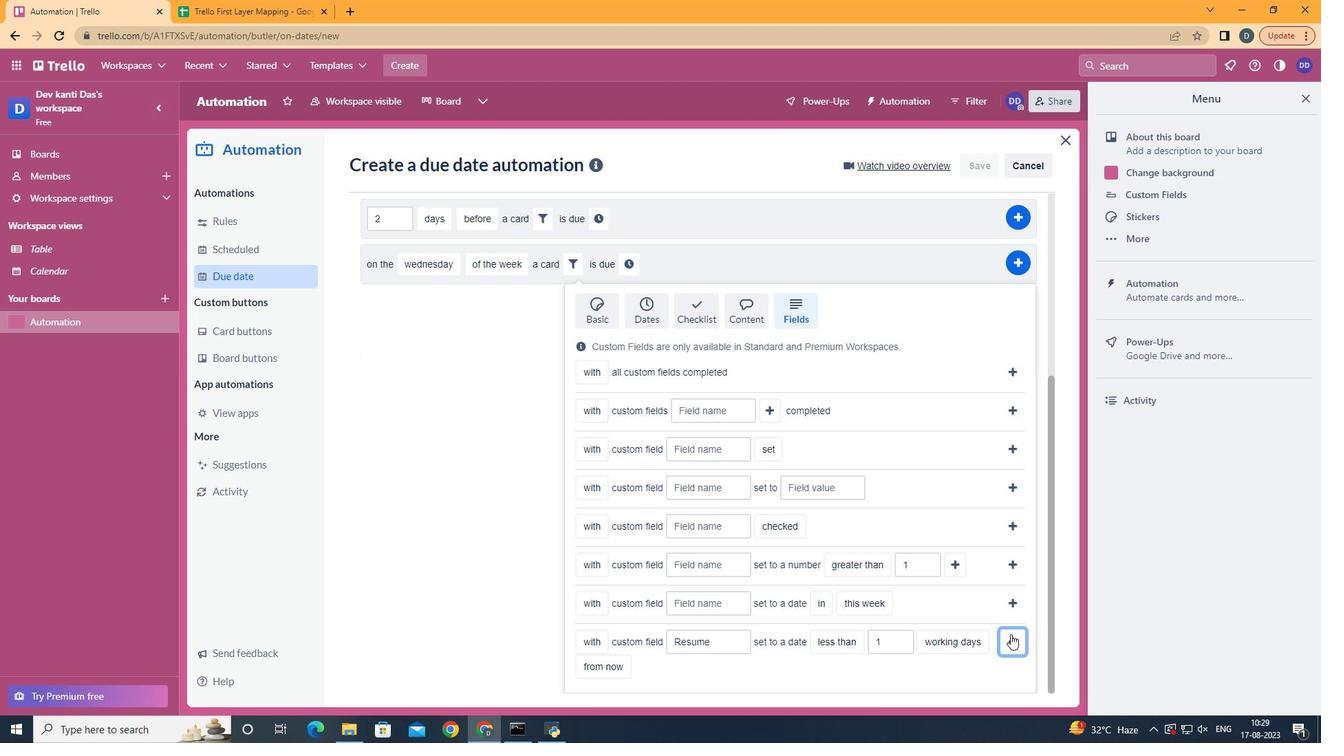 
Action: Mouse moved to (981, 551)
Screenshot: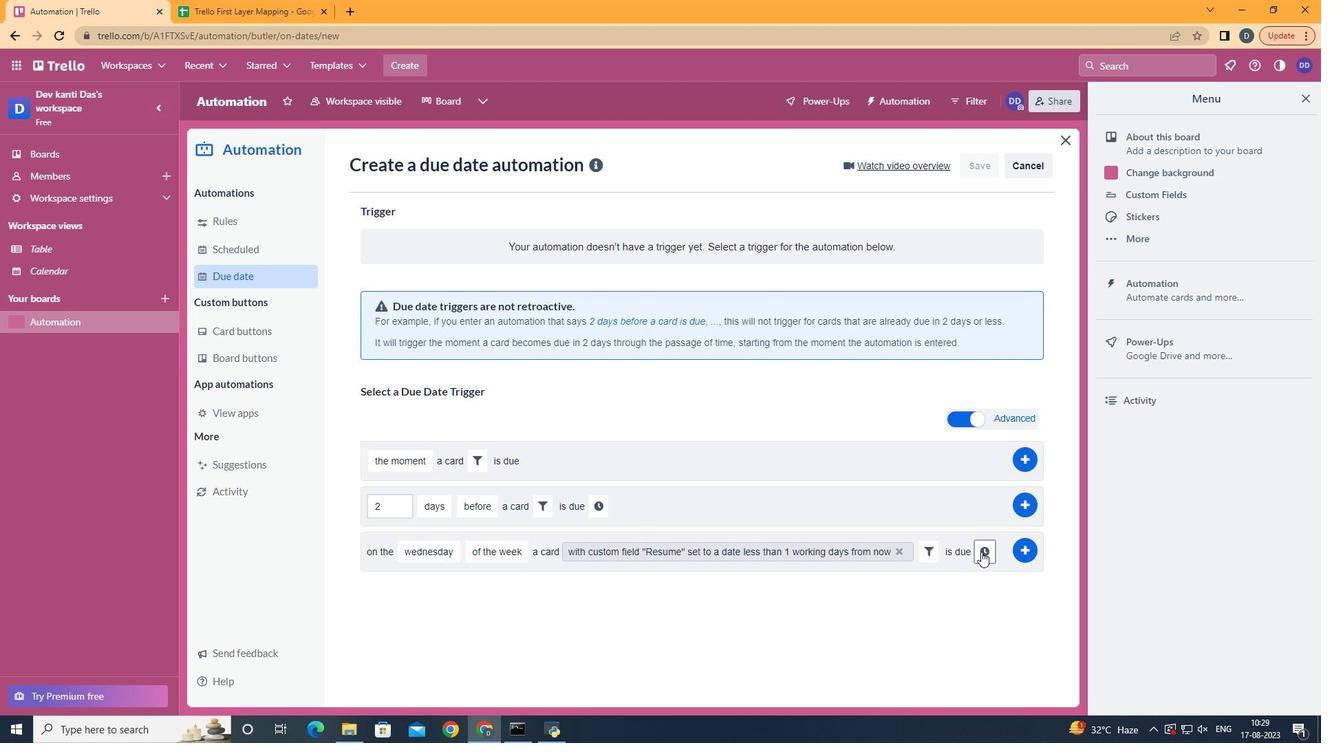 
Action: Mouse pressed left at (981, 551)
Screenshot: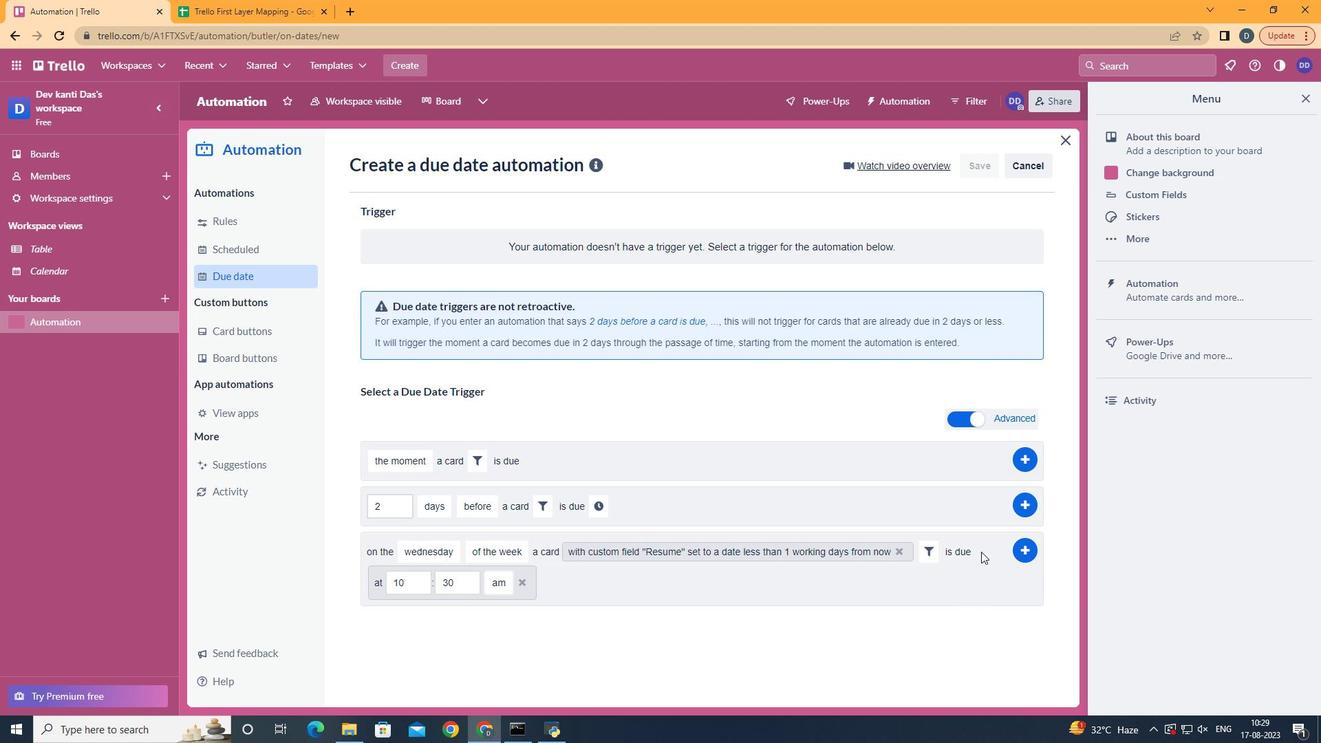 
Action: Mouse moved to (419, 578)
Screenshot: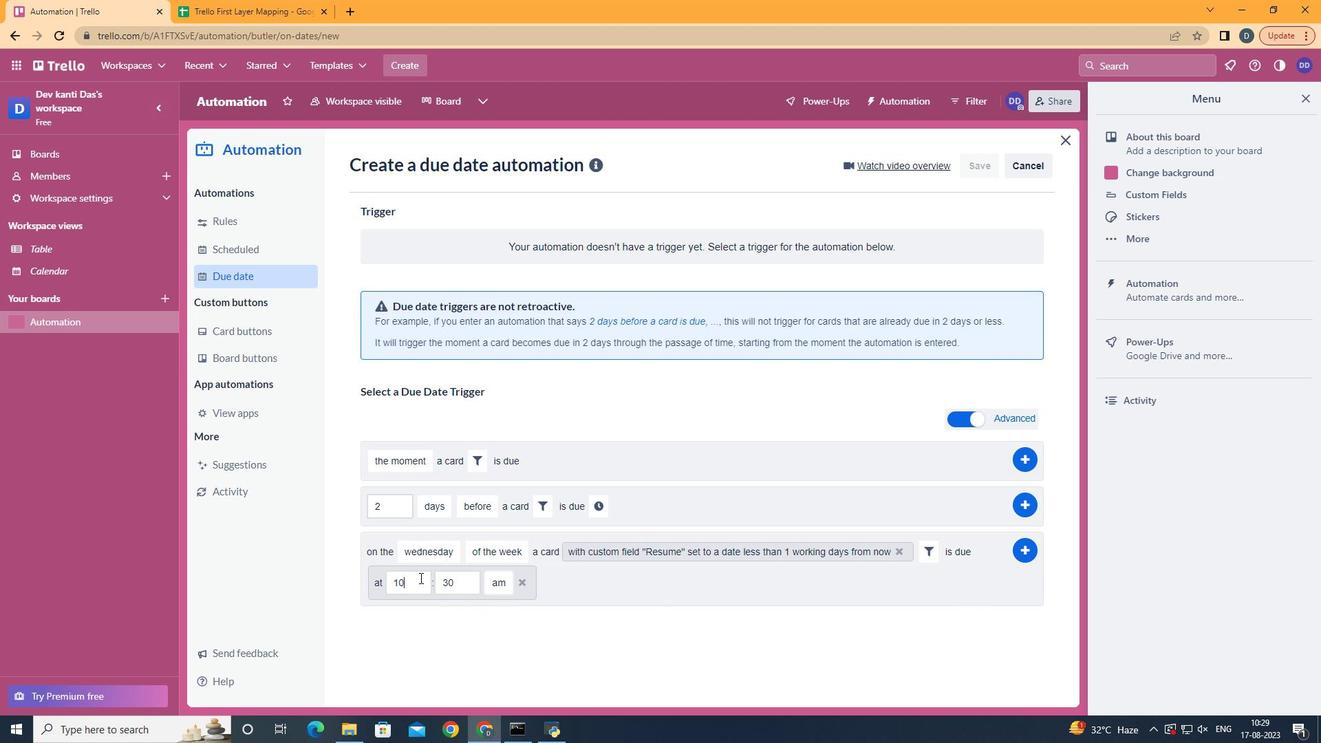 
Action: Mouse pressed left at (419, 578)
Screenshot: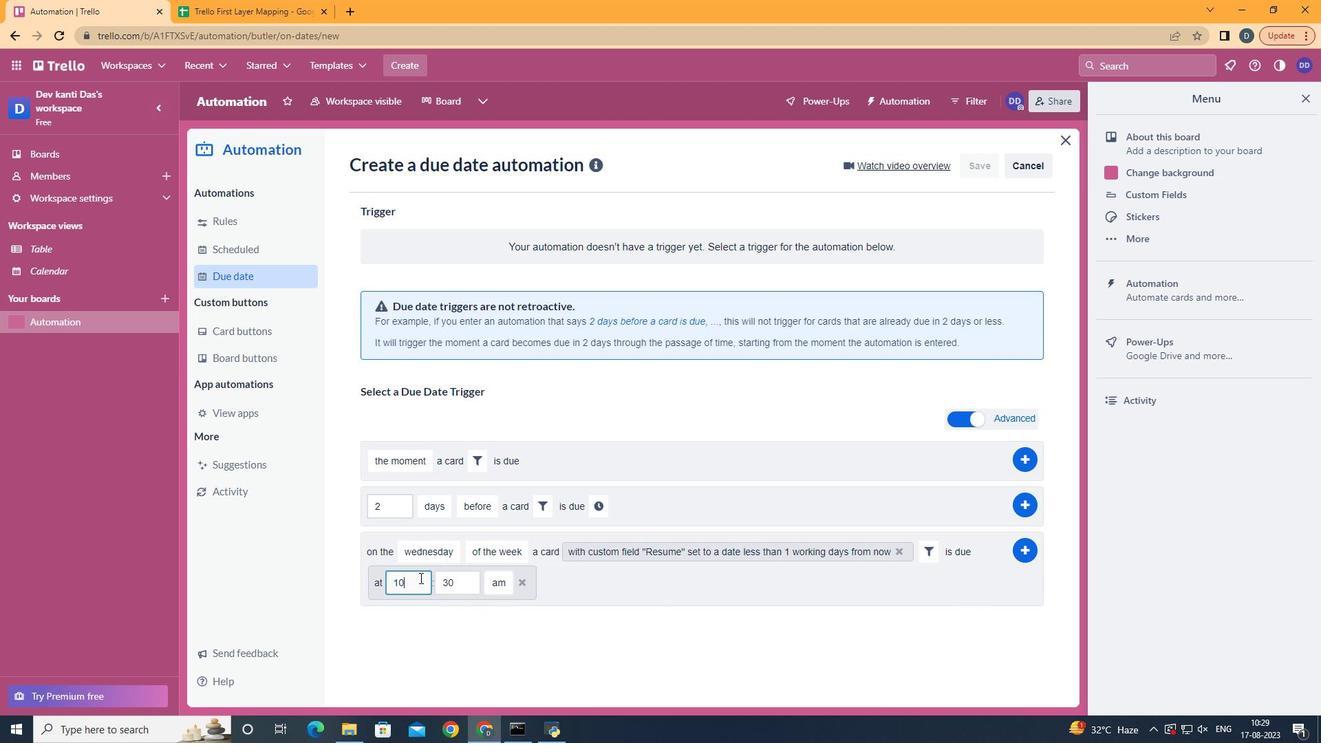 
Action: Key pressed <Key.backspace>1
Screenshot: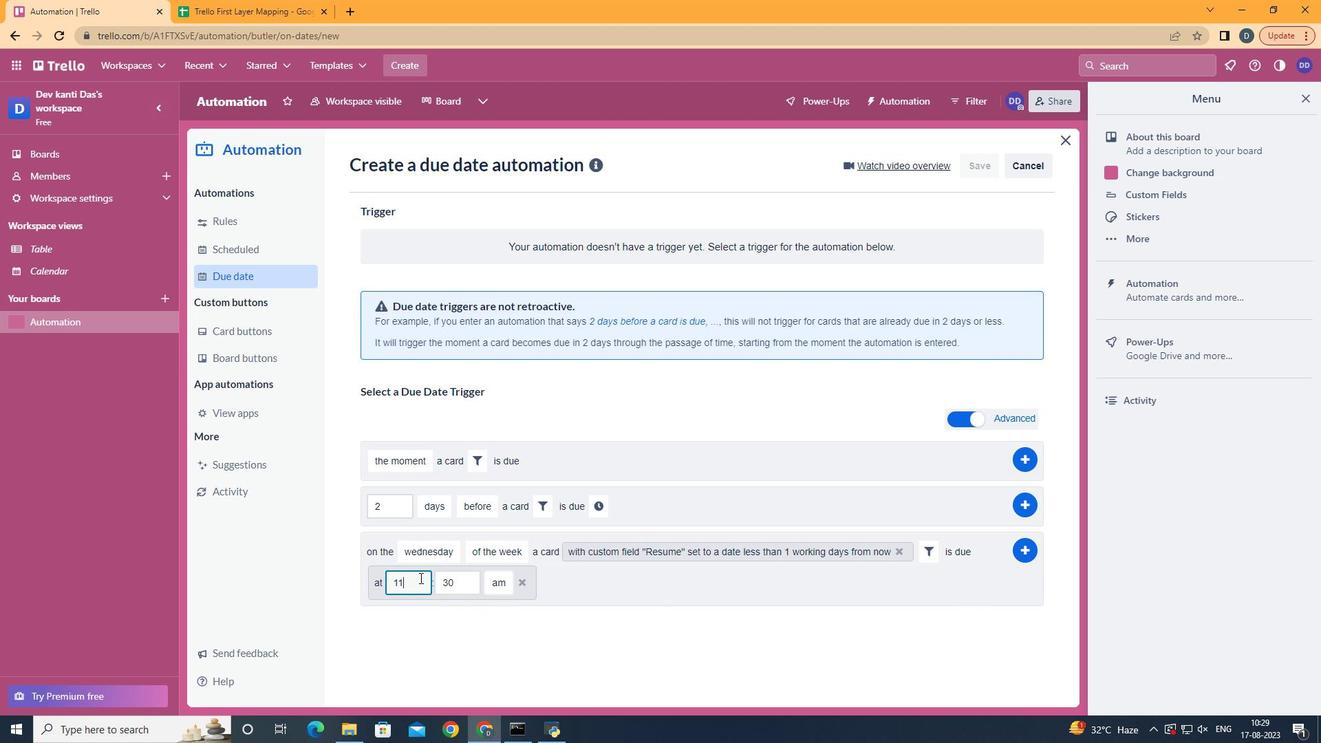 
Action: Mouse moved to (460, 575)
Screenshot: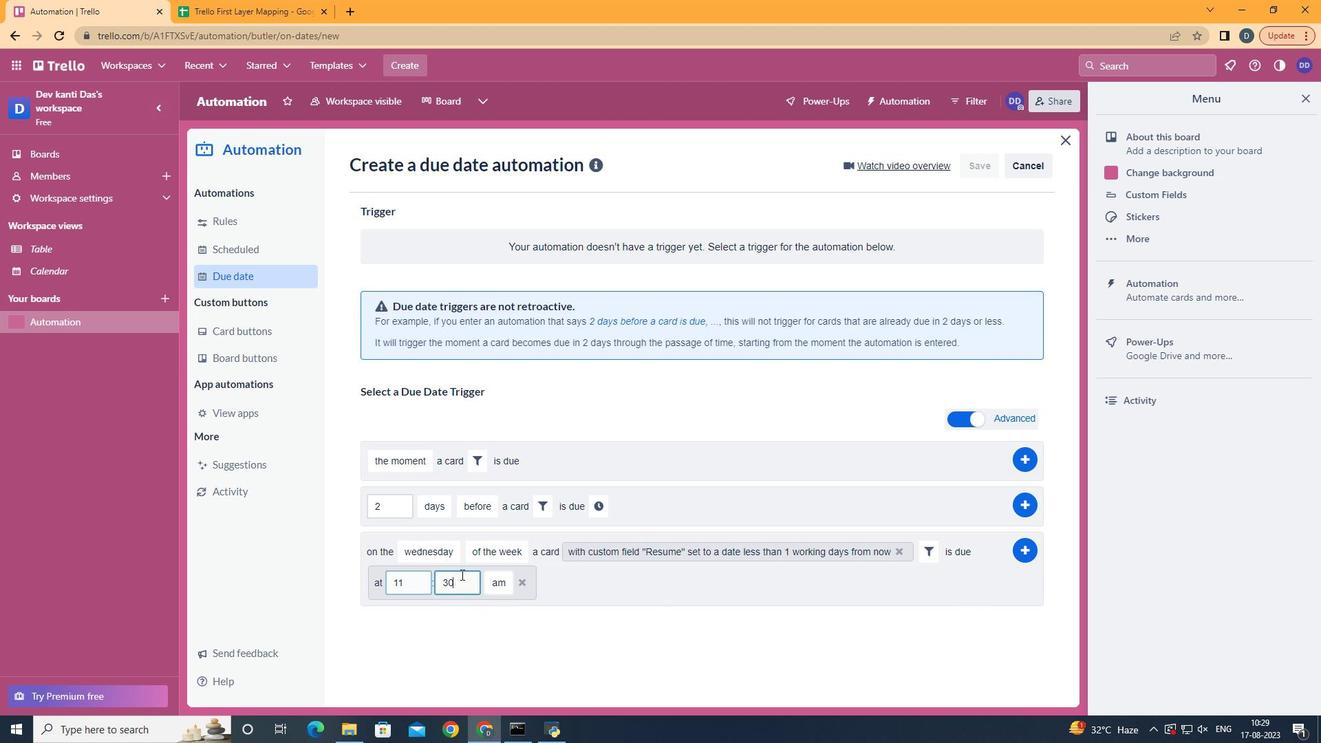 
Action: Mouse pressed left at (460, 575)
Screenshot: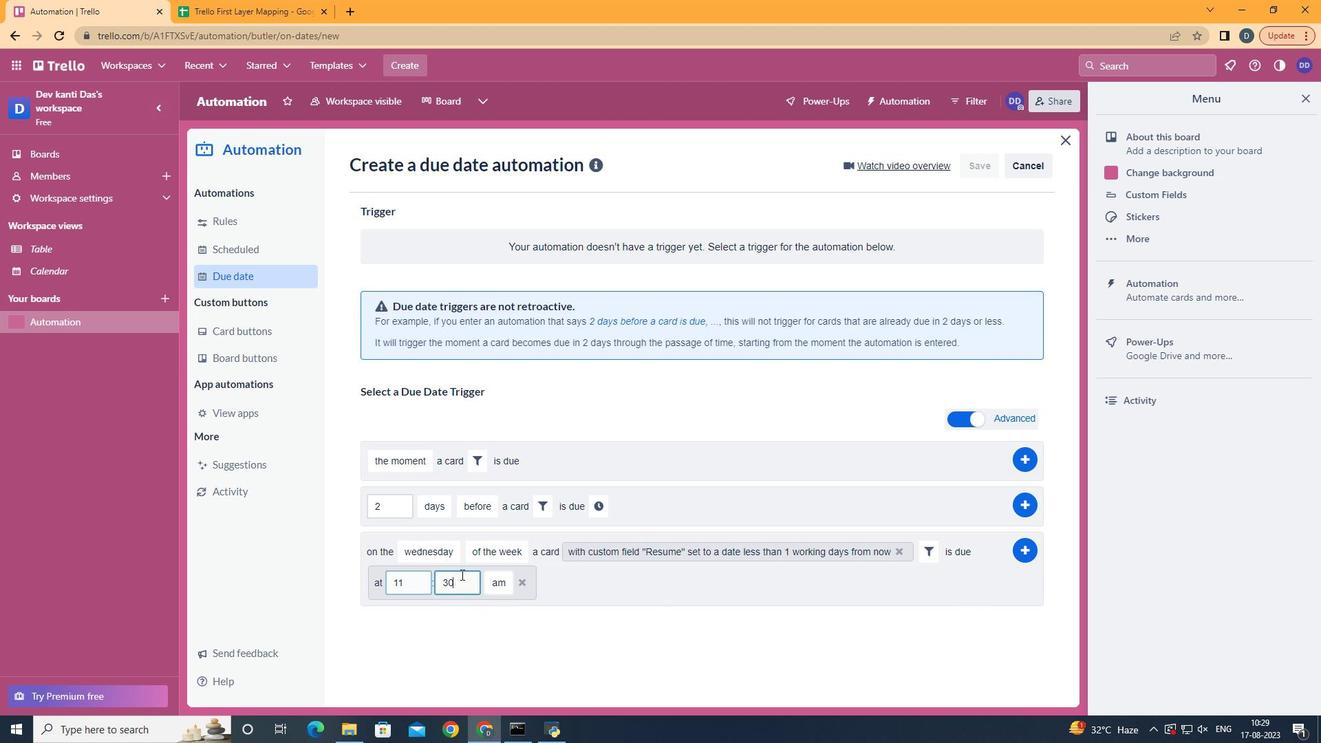 
Action: Mouse moved to (461, 574)
Screenshot: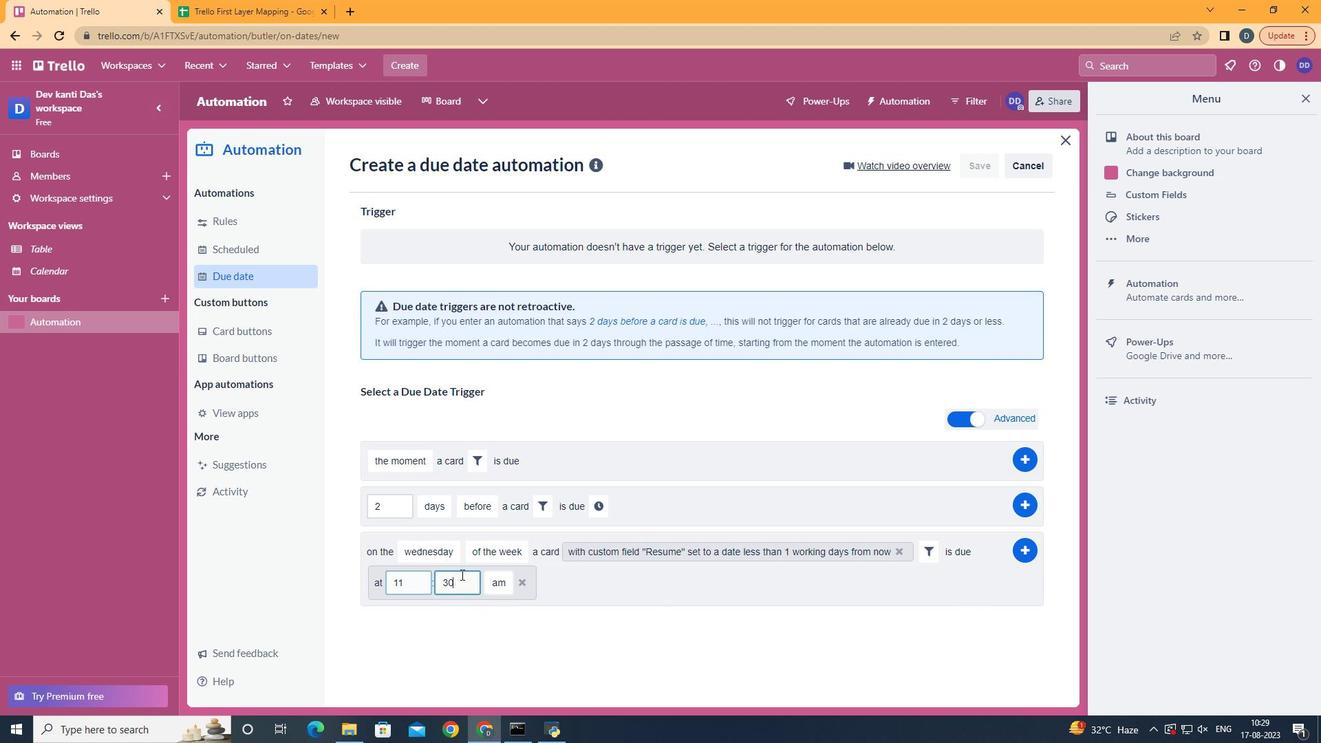 
Action: Key pressed <Key.backspace>
Screenshot: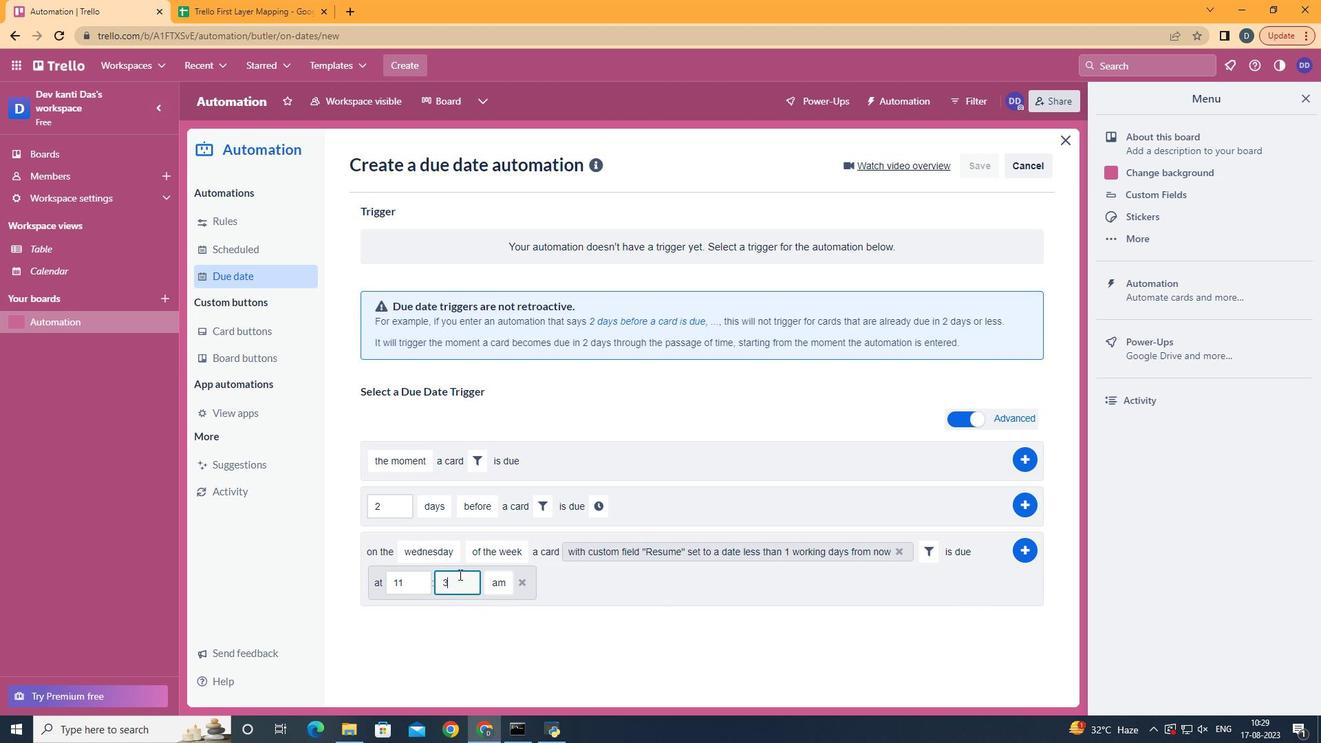 
Action: Mouse moved to (458, 574)
Screenshot: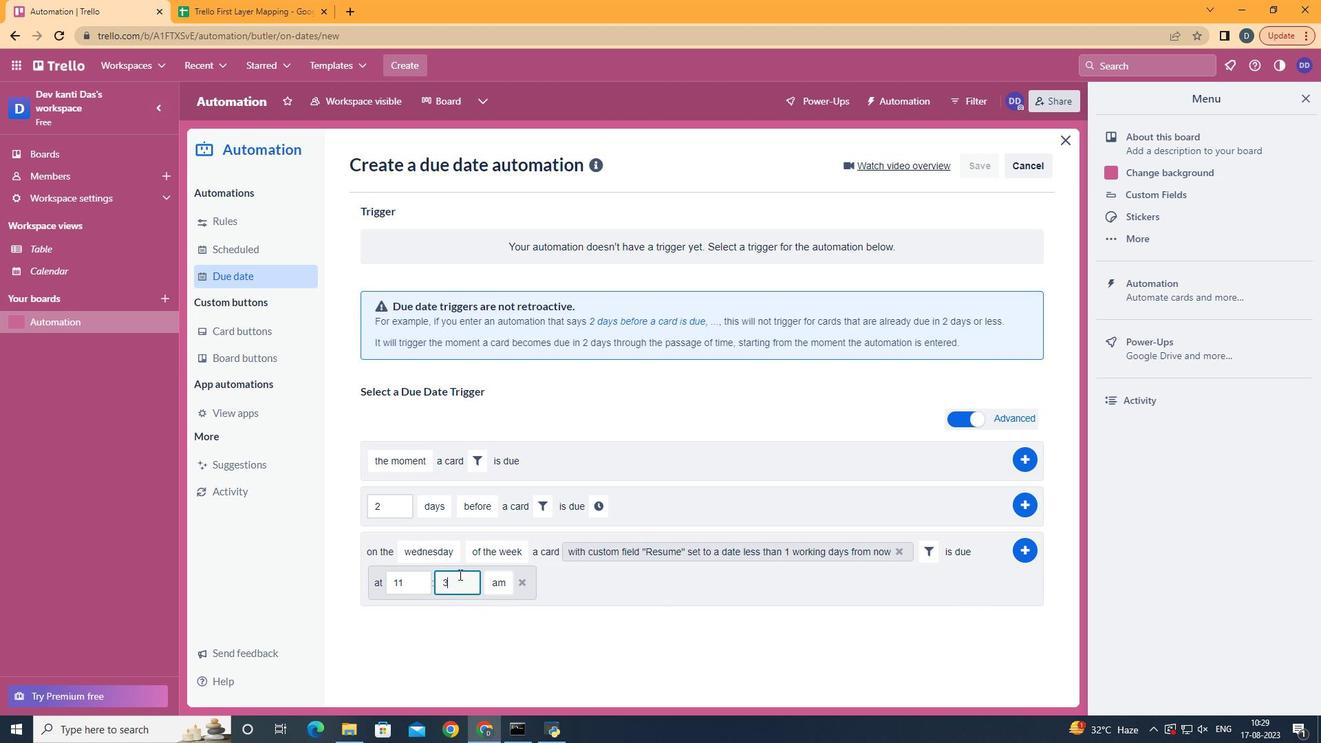 
Action: Key pressed <Key.backspace>00
Screenshot: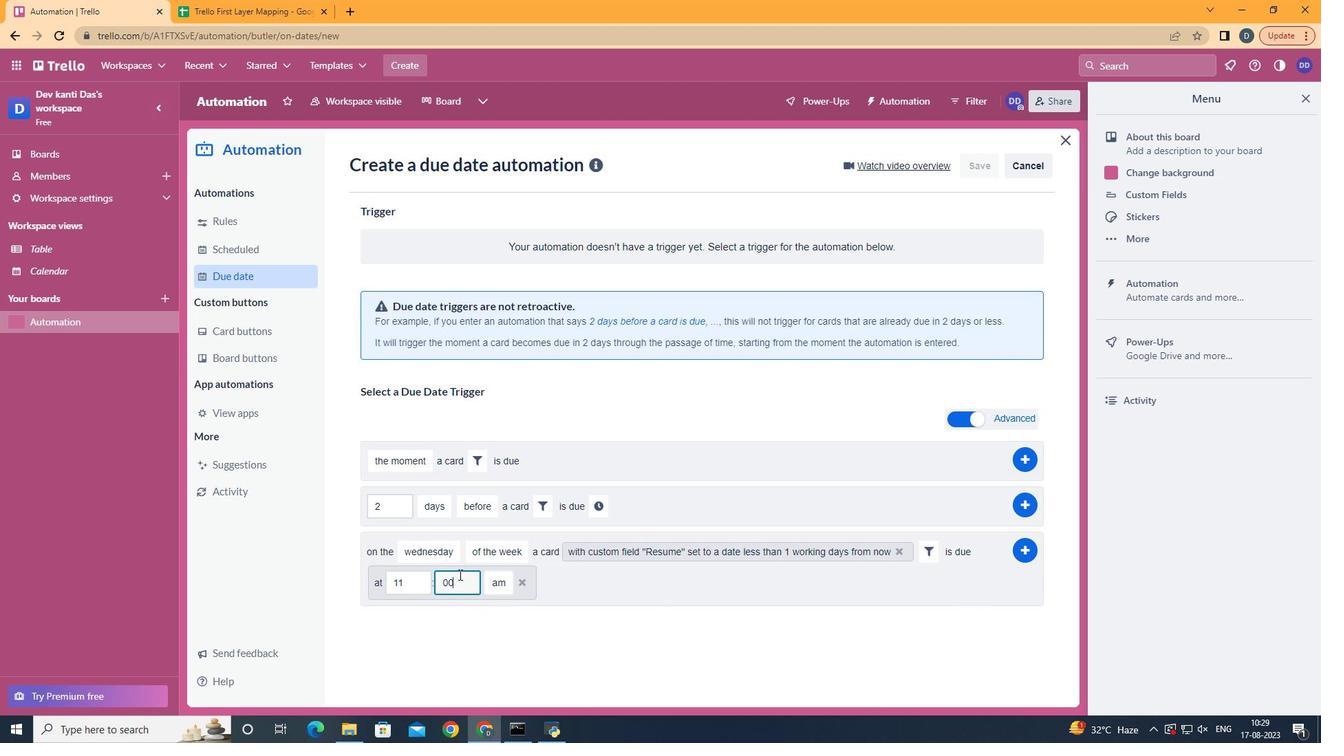
Action: Mouse moved to (1017, 544)
Screenshot: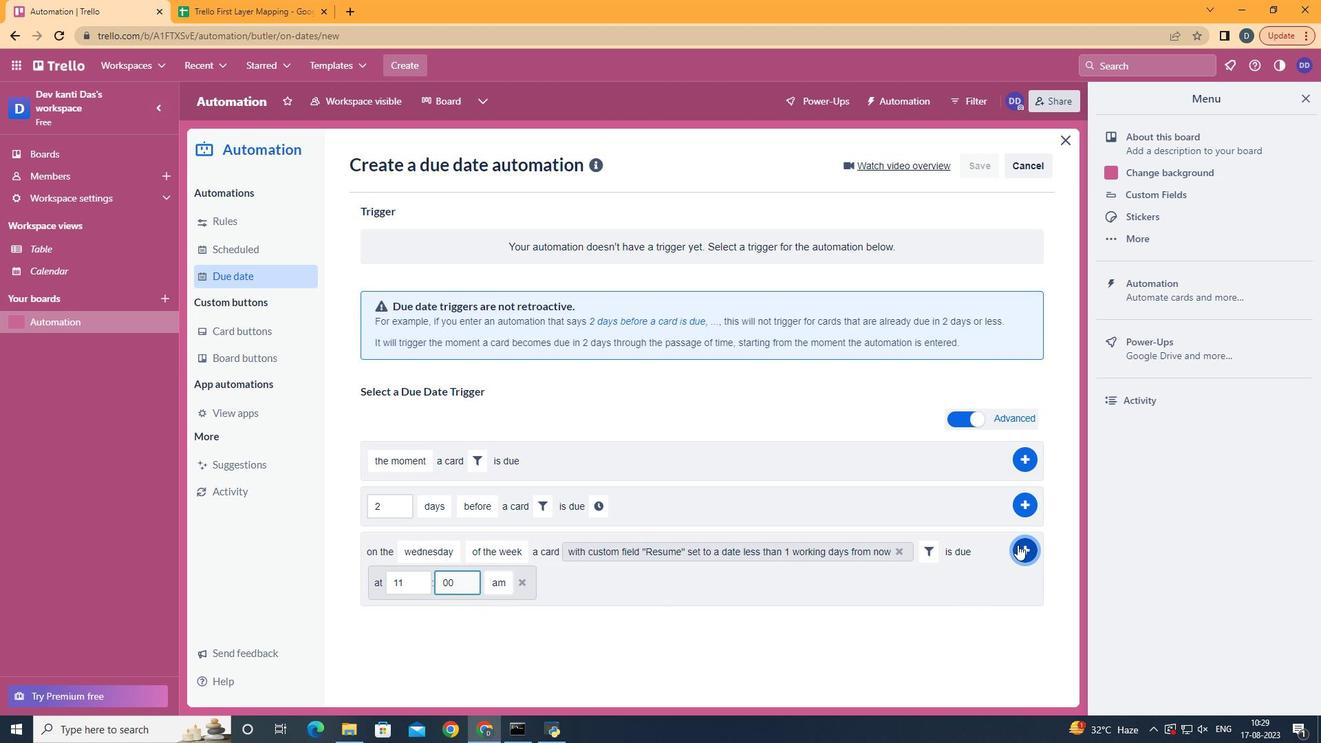 
Action: Mouse pressed left at (1017, 544)
Screenshot: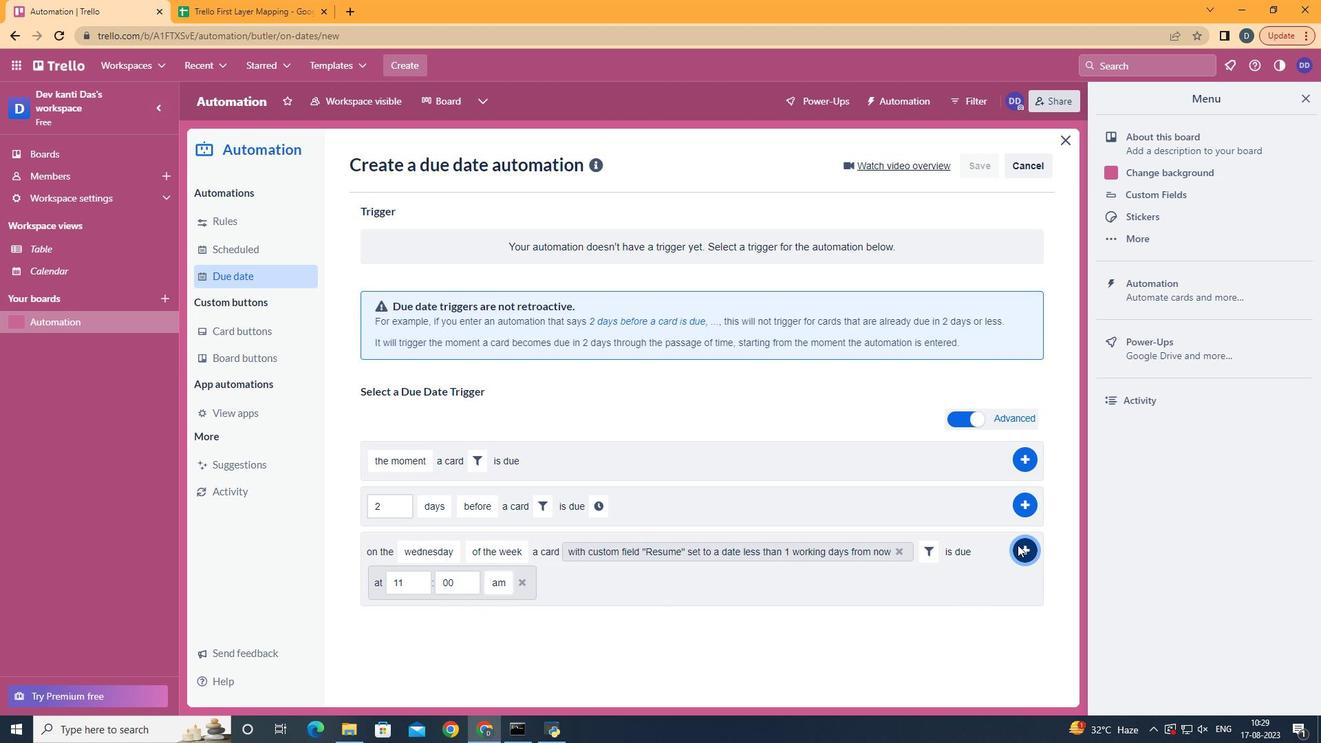 
